 Task: Find connections with filter location Laukaa with filter topic #entrepreneurwith filter profile language English with filter current company Airtel Payments Bank with filter school Indian Institute of Technology, Mandi with filter industry International Affairs with filter service category Management Consulting with filter keywords title Medical Transcriptionist
Action: Mouse moved to (255, 199)
Screenshot: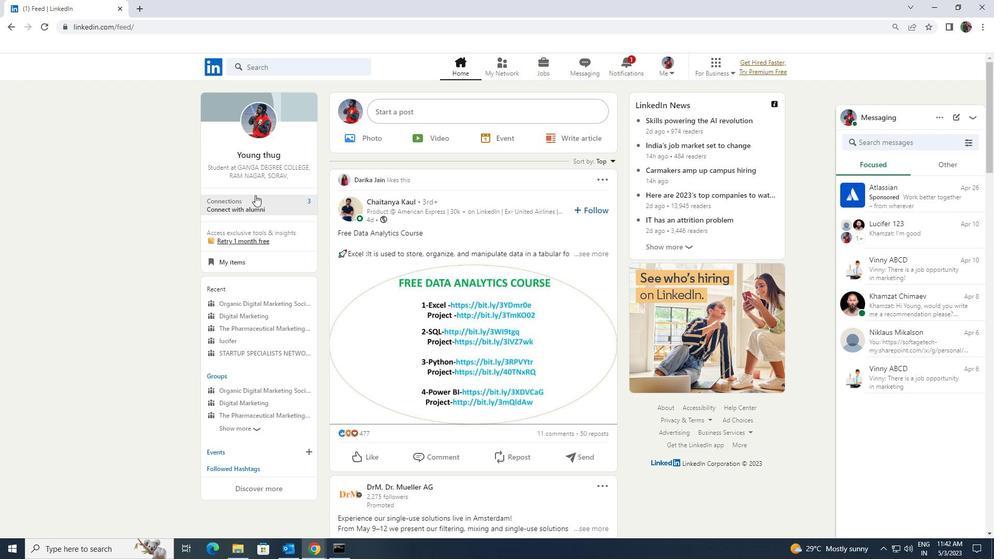 
Action: Mouse pressed left at (255, 199)
Screenshot: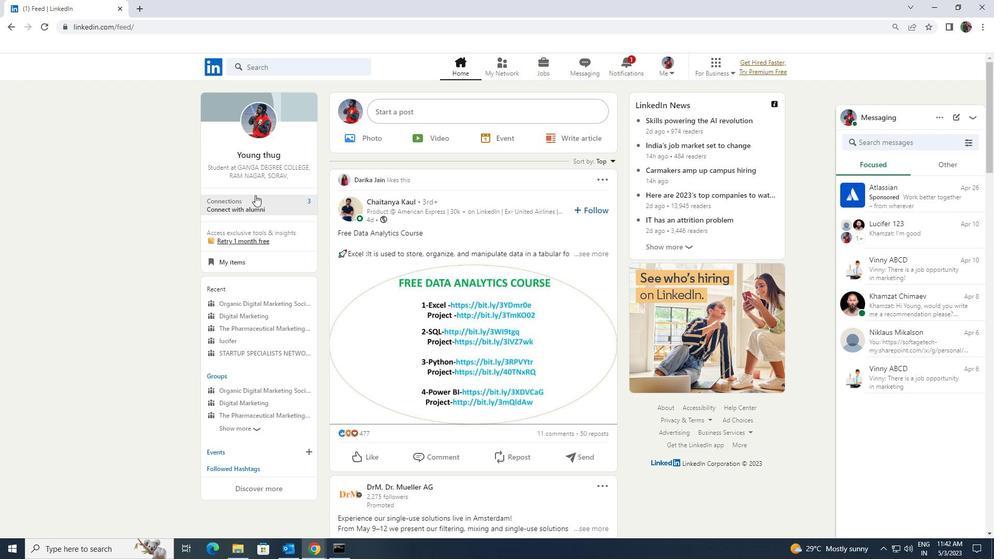 
Action: Mouse moved to (264, 122)
Screenshot: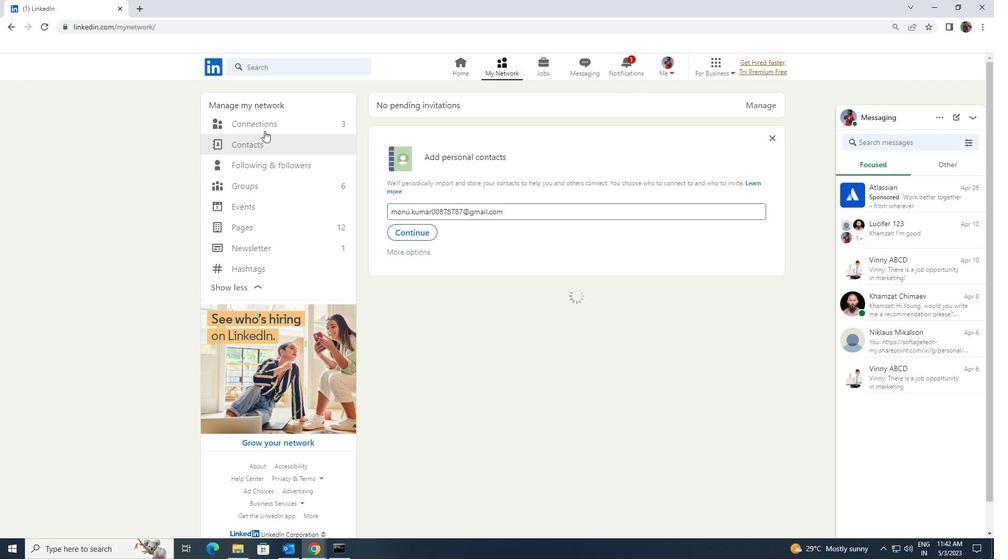
Action: Mouse pressed left at (264, 122)
Screenshot: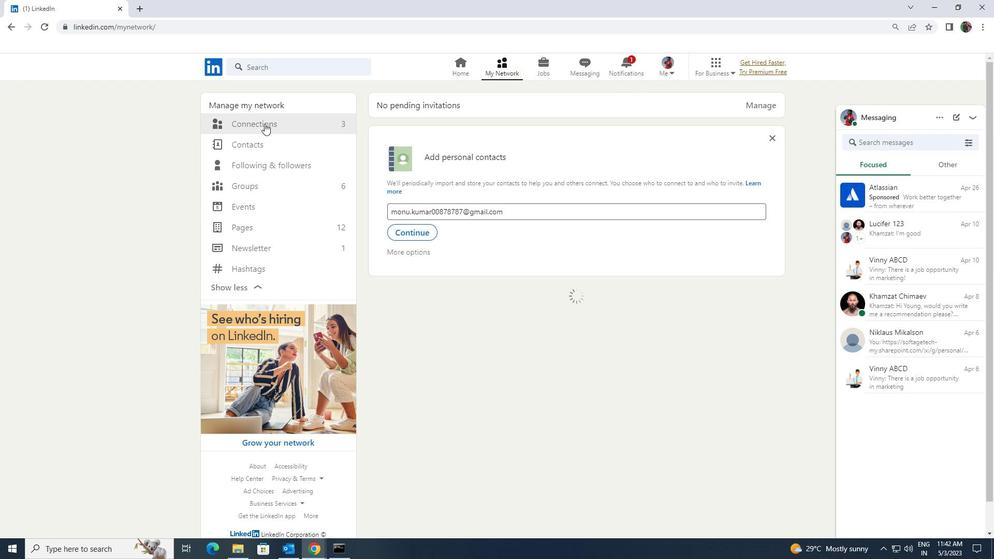 
Action: Mouse moved to (557, 127)
Screenshot: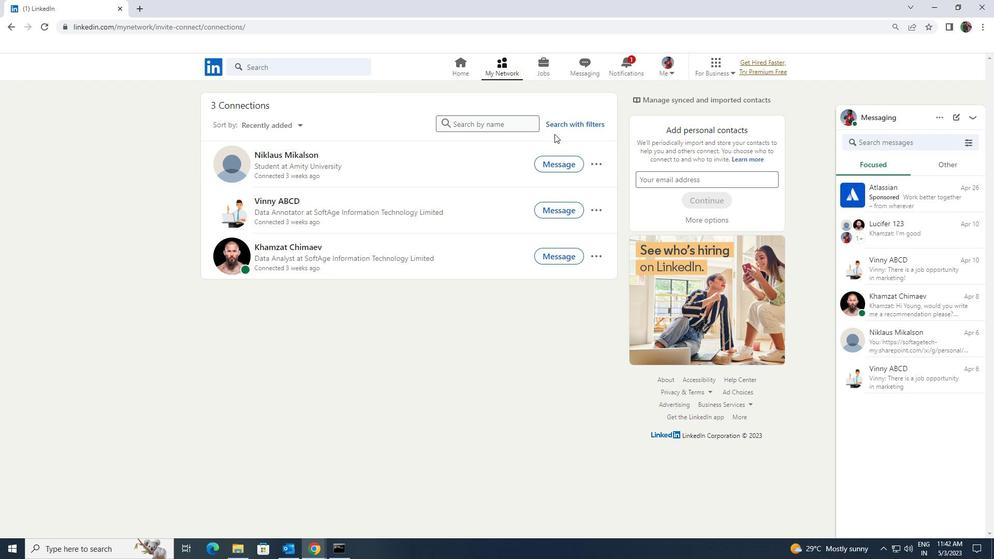 
Action: Mouse pressed left at (557, 127)
Screenshot: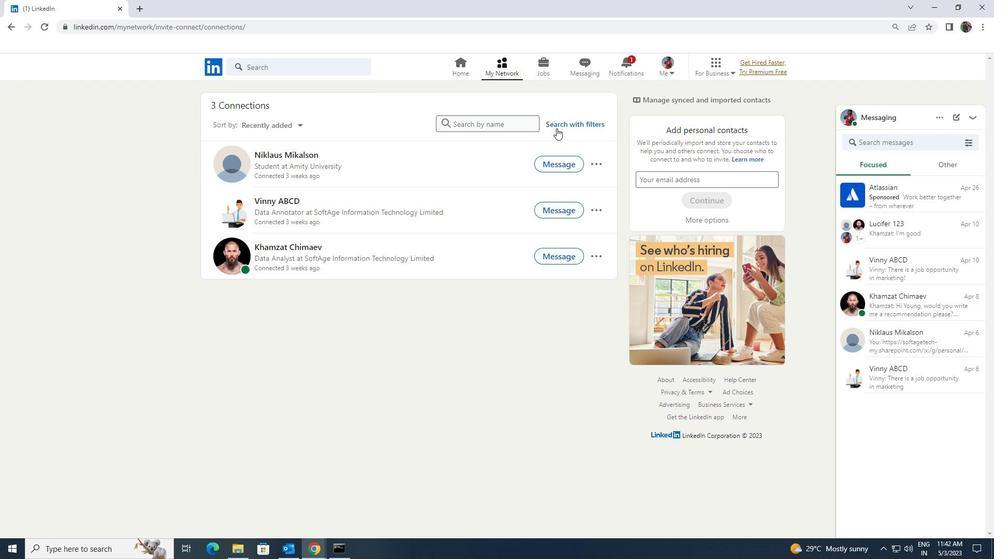 
Action: Mouse moved to (536, 95)
Screenshot: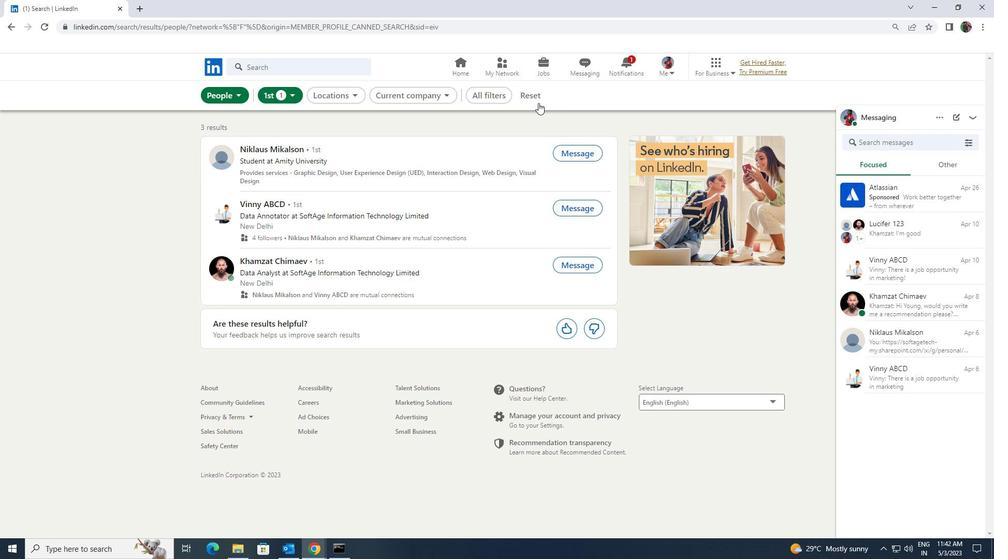 
Action: Mouse pressed left at (536, 95)
Screenshot: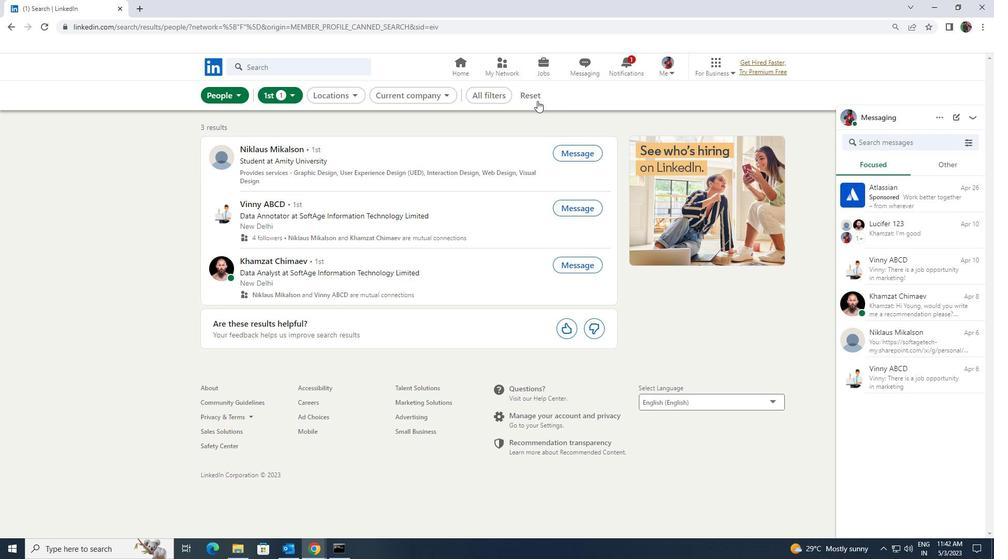 
Action: Mouse moved to (522, 94)
Screenshot: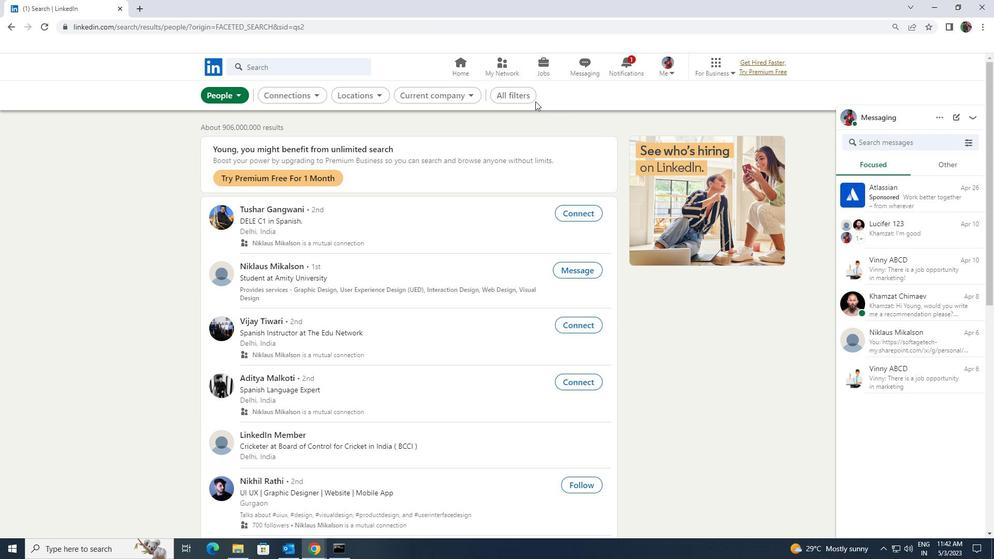 
Action: Mouse pressed left at (522, 94)
Screenshot: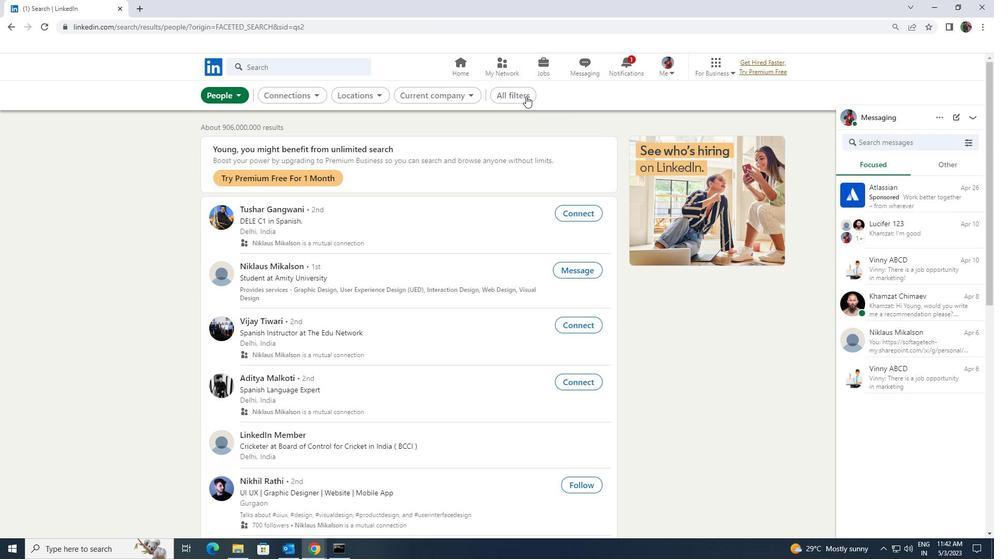 
Action: Mouse moved to (850, 406)
Screenshot: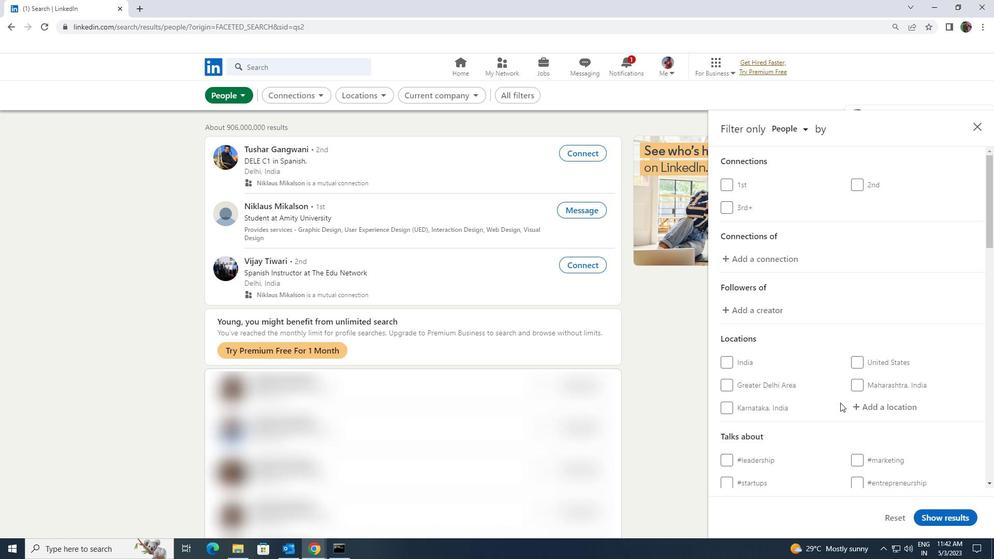 
Action: Mouse pressed left at (850, 406)
Screenshot: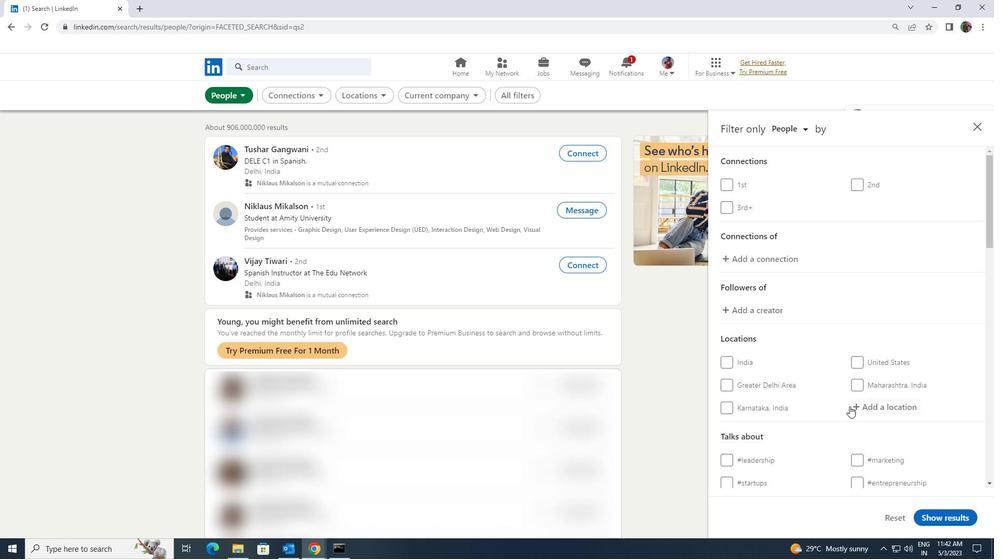 
Action: Key pressed <Key.shift>LAUKKA
Screenshot: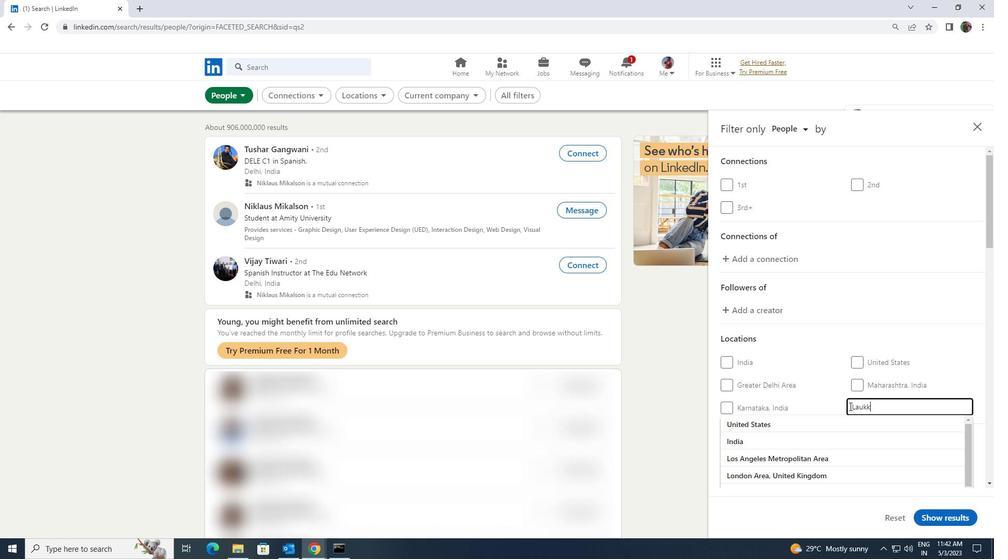 
Action: Mouse moved to (849, 435)
Screenshot: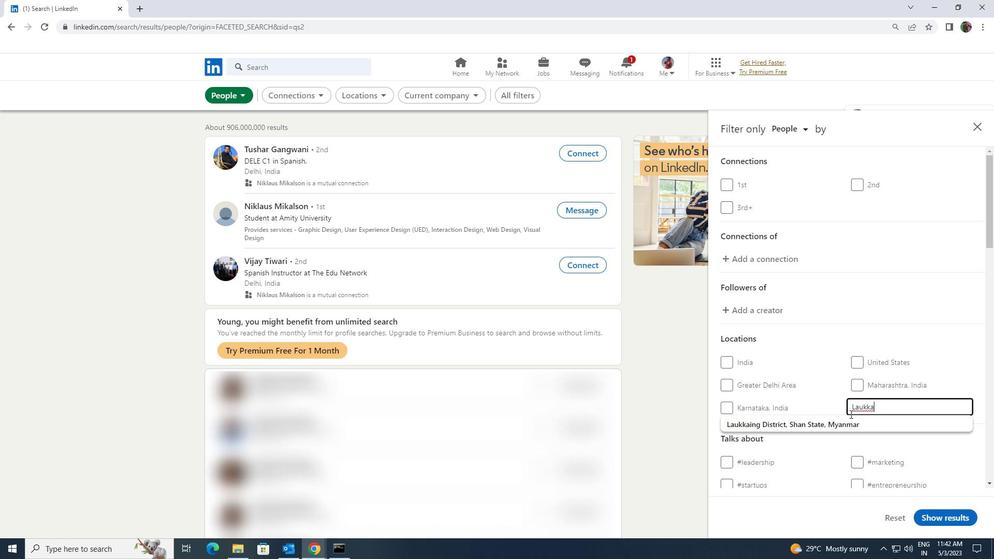 
Action: Mouse pressed left at (849, 435)
Screenshot: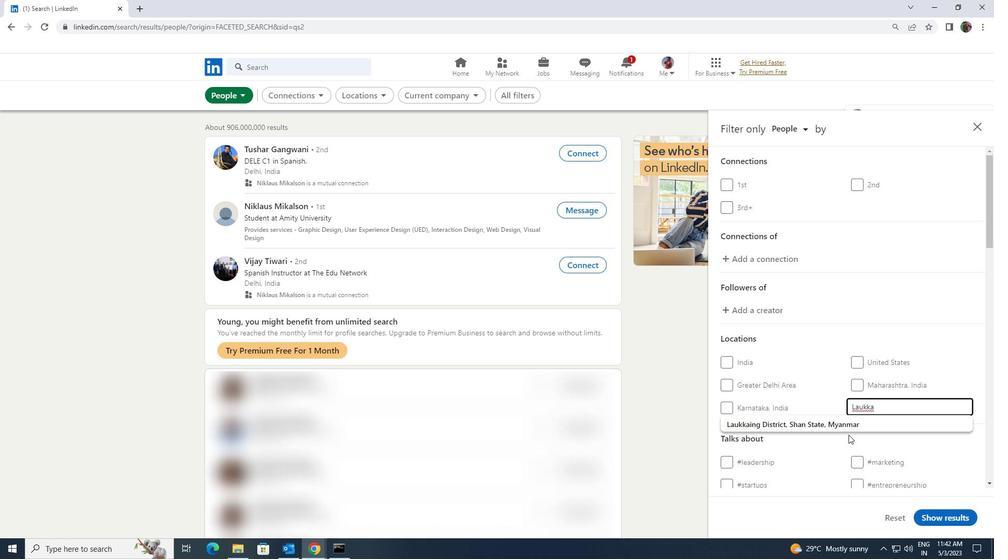 
Action: Mouse scrolled (849, 434) with delta (0, 0)
Screenshot: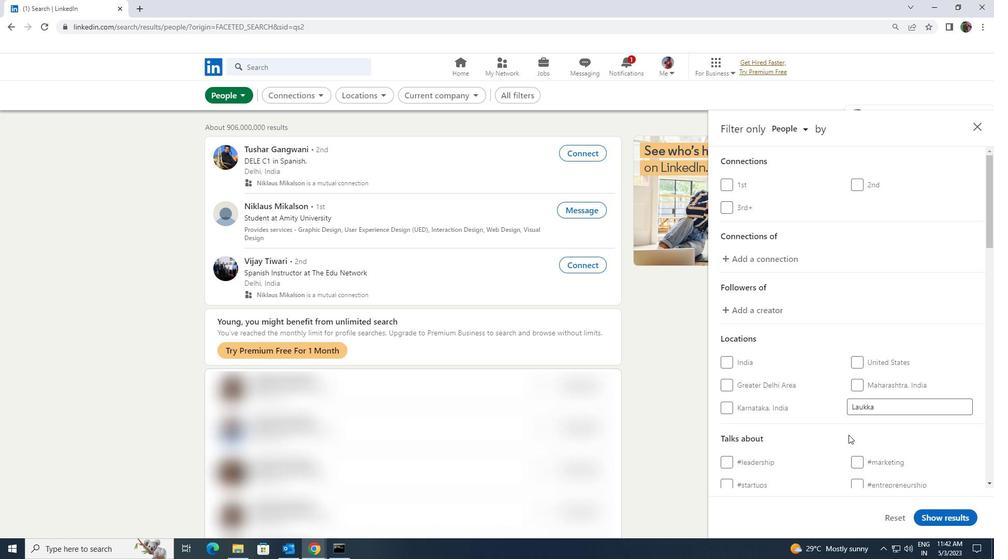 
Action: Mouse scrolled (849, 434) with delta (0, 0)
Screenshot: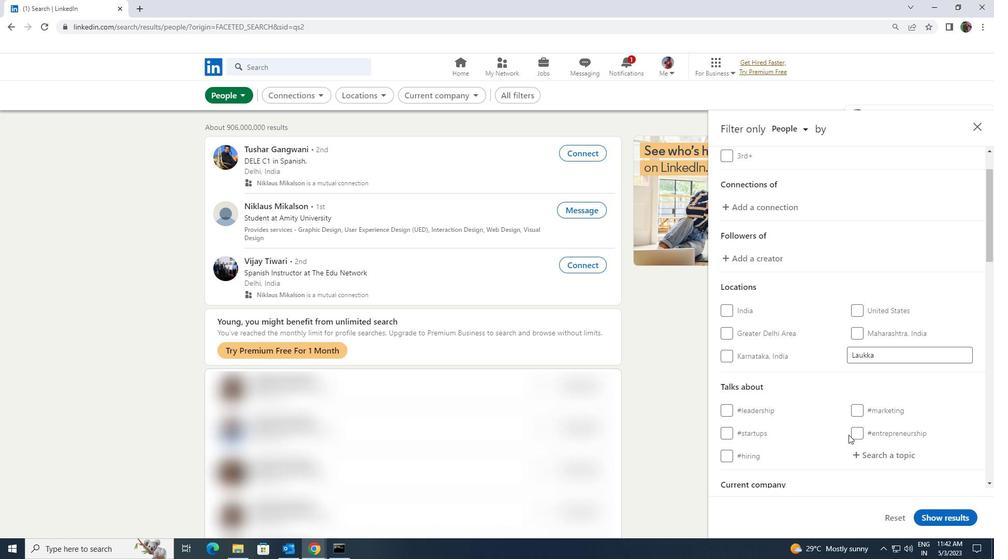 
Action: Mouse scrolled (849, 434) with delta (0, 0)
Screenshot: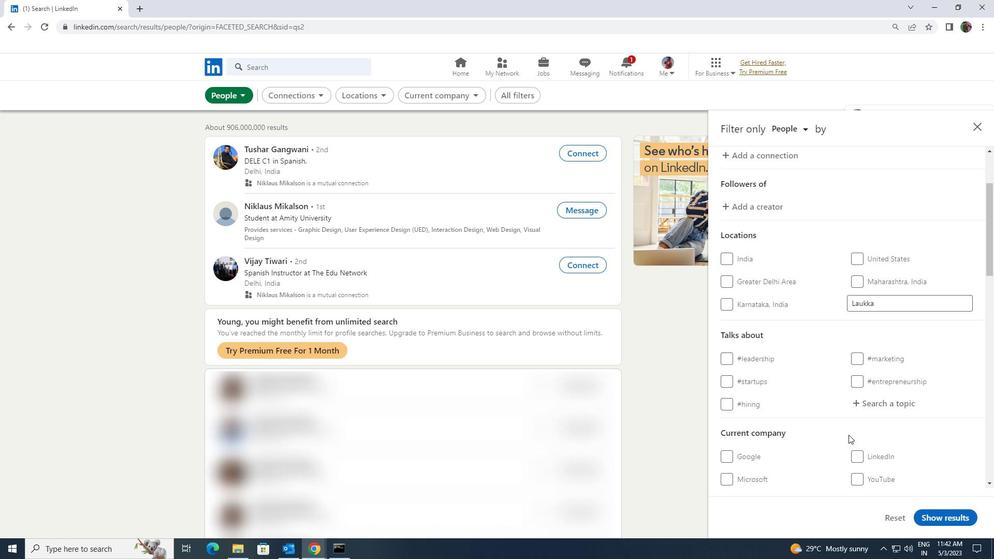 
Action: Mouse moved to (872, 356)
Screenshot: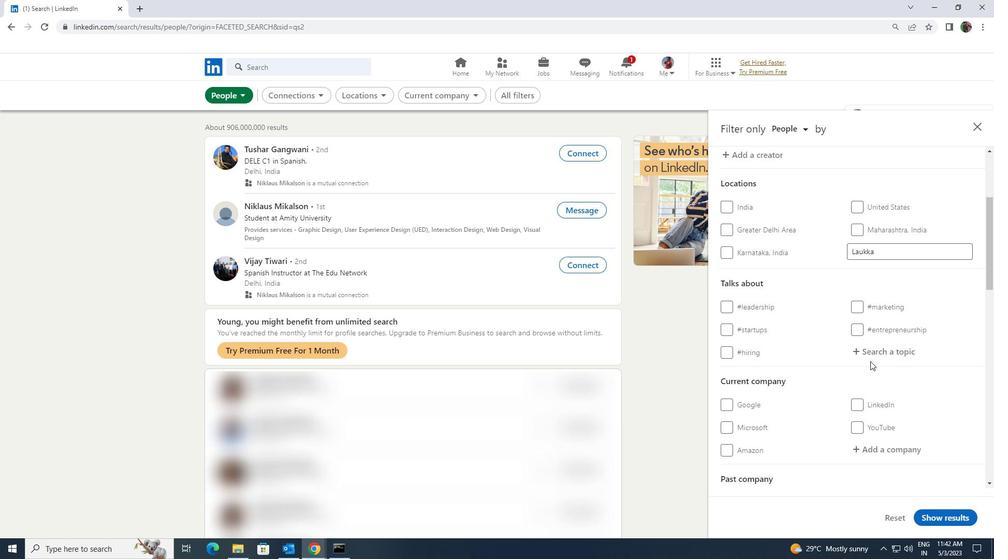 
Action: Mouse pressed left at (872, 356)
Screenshot: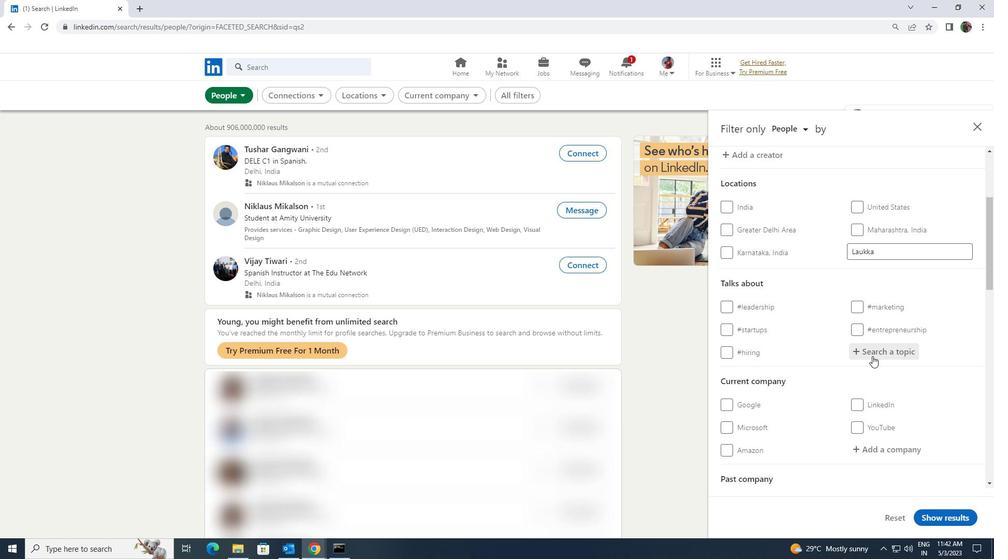 
Action: Key pressed <Key.shift><Key.shift><Key.shift><Key.shift><Key.shift><Key.shift>ENTER<Key.backspace>P
Screenshot: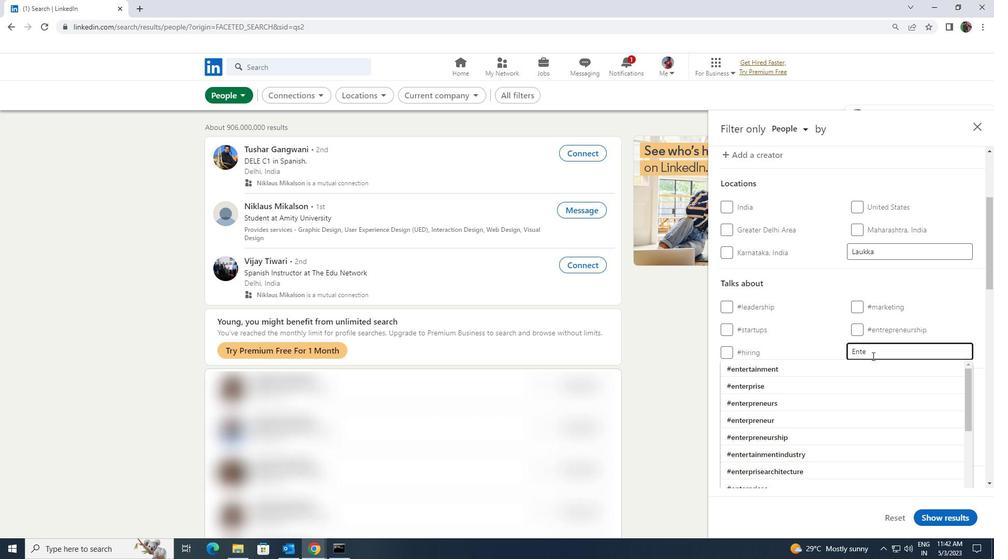
Action: Mouse moved to (869, 364)
Screenshot: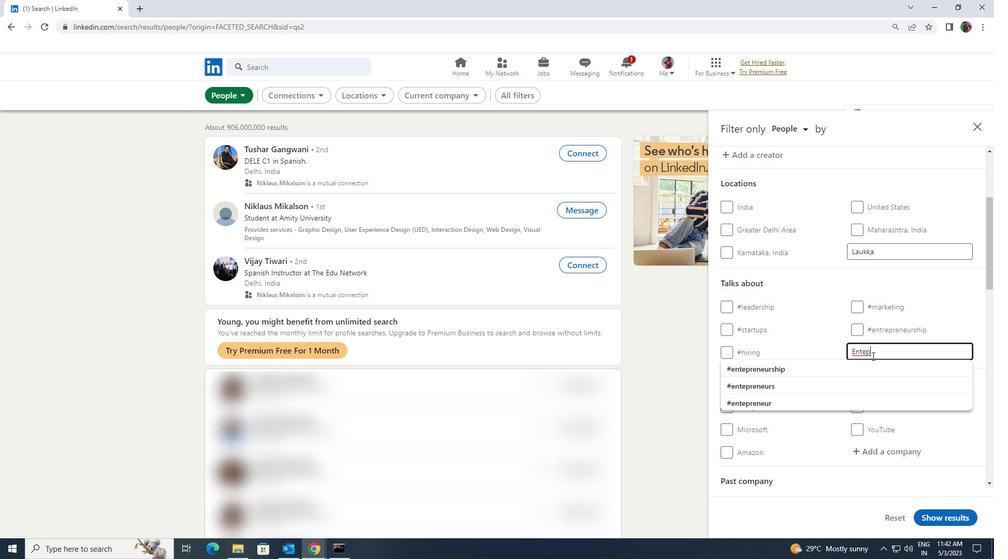 
Action: Mouse pressed left at (869, 364)
Screenshot: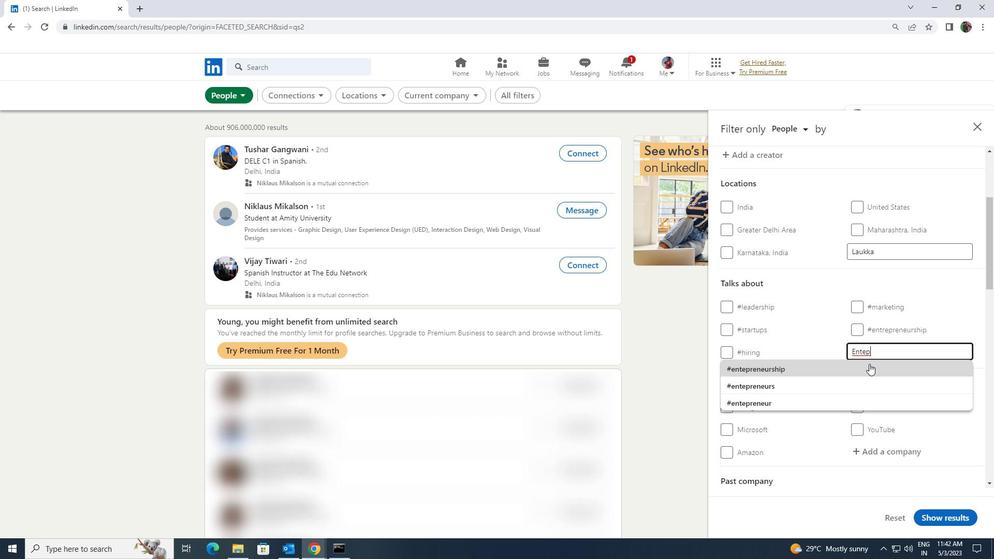 
Action: Mouse scrolled (869, 363) with delta (0, 0)
Screenshot: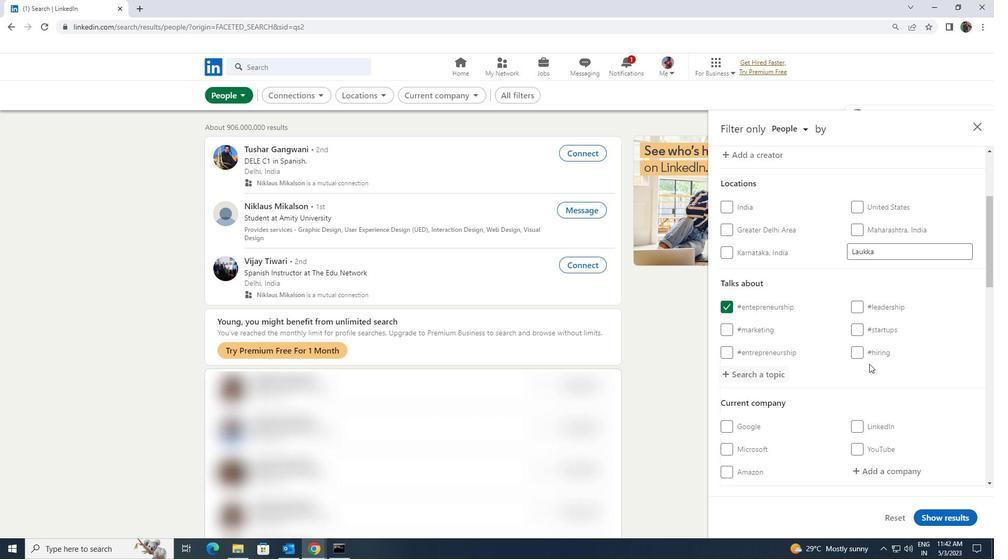 
Action: Mouse scrolled (869, 363) with delta (0, 0)
Screenshot: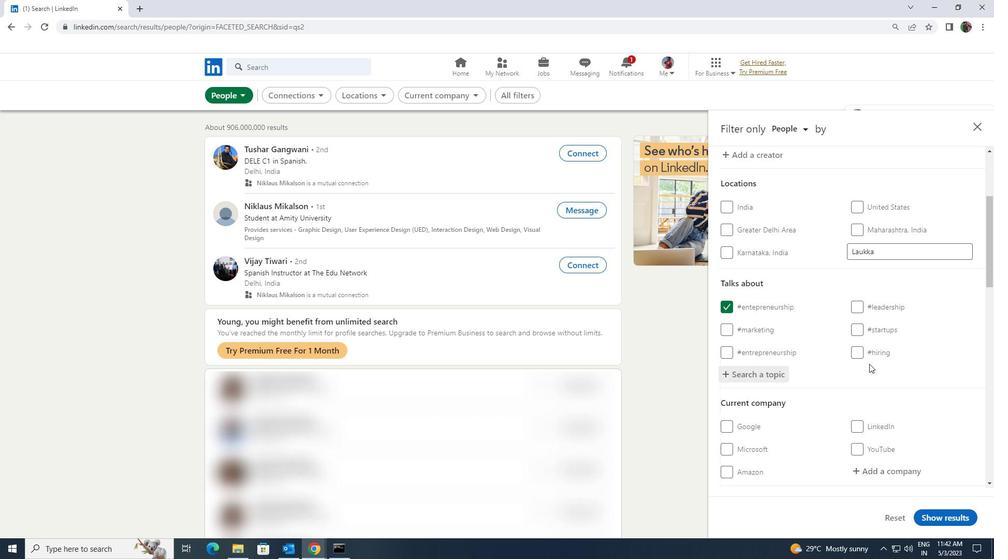 
Action: Mouse scrolled (869, 363) with delta (0, 0)
Screenshot: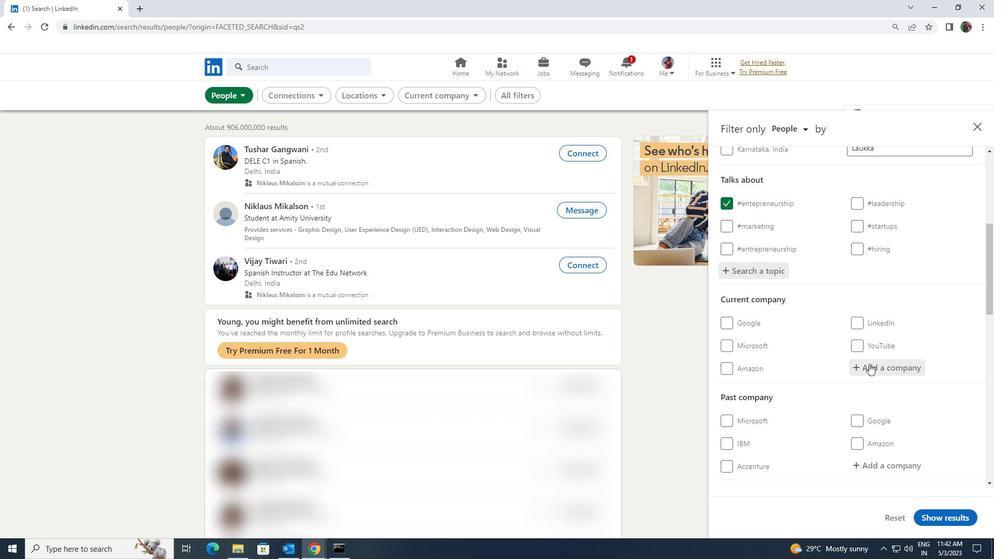 
Action: Mouse scrolled (869, 363) with delta (0, 0)
Screenshot: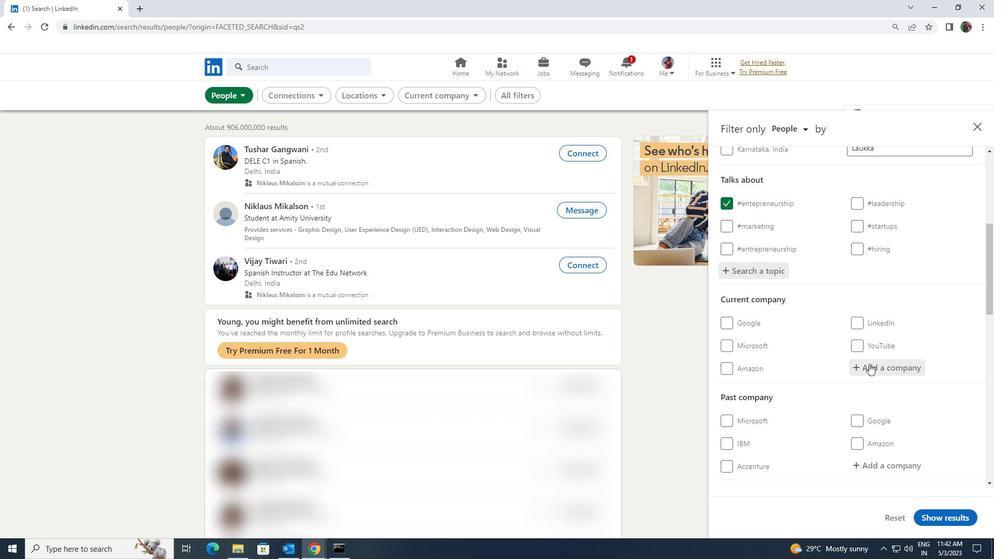 
Action: Mouse scrolled (869, 363) with delta (0, 0)
Screenshot: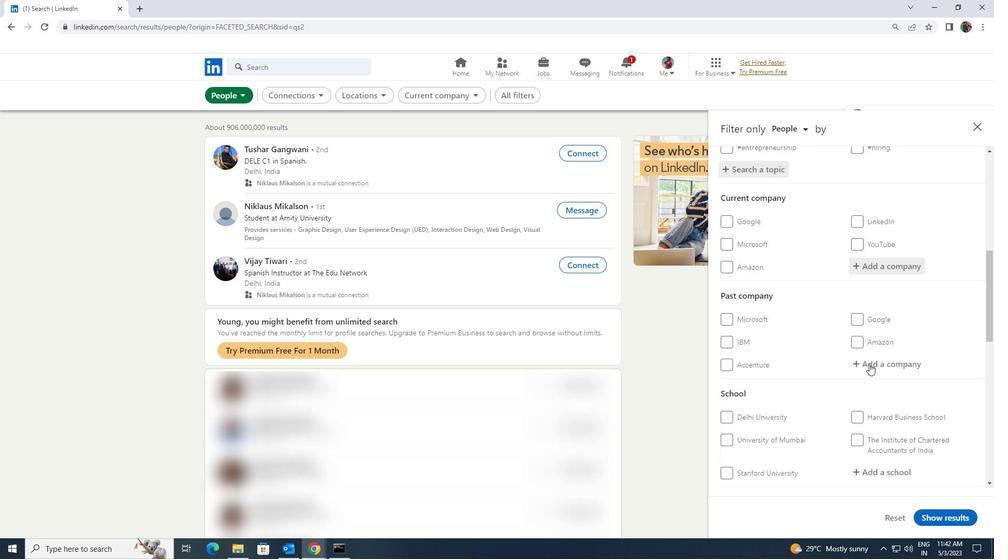 
Action: Mouse moved to (869, 365)
Screenshot: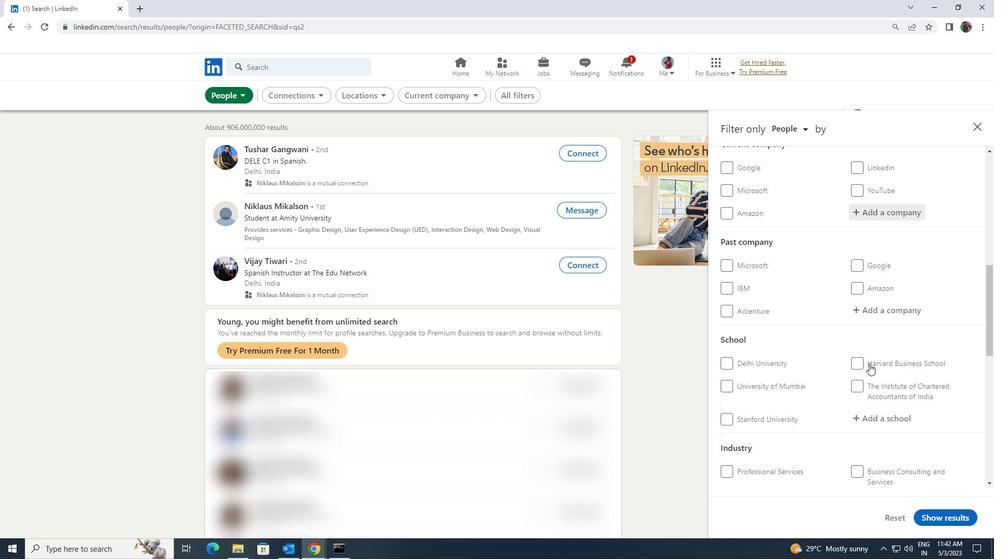 
Action: Mouse scrolled (869, 364) with delta (0, 0)
Screenshot: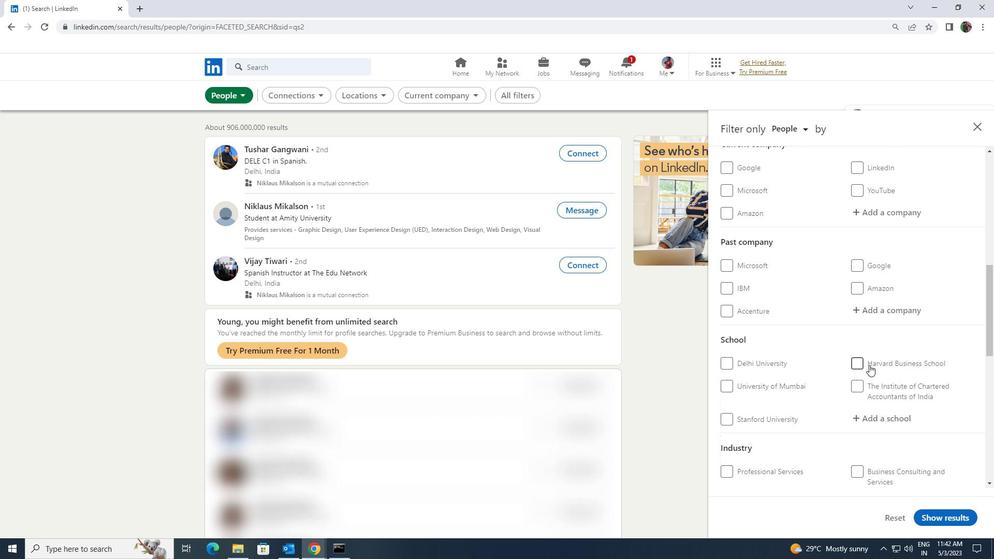 
Action: Mouse moved to (869, 365)
Screenshot: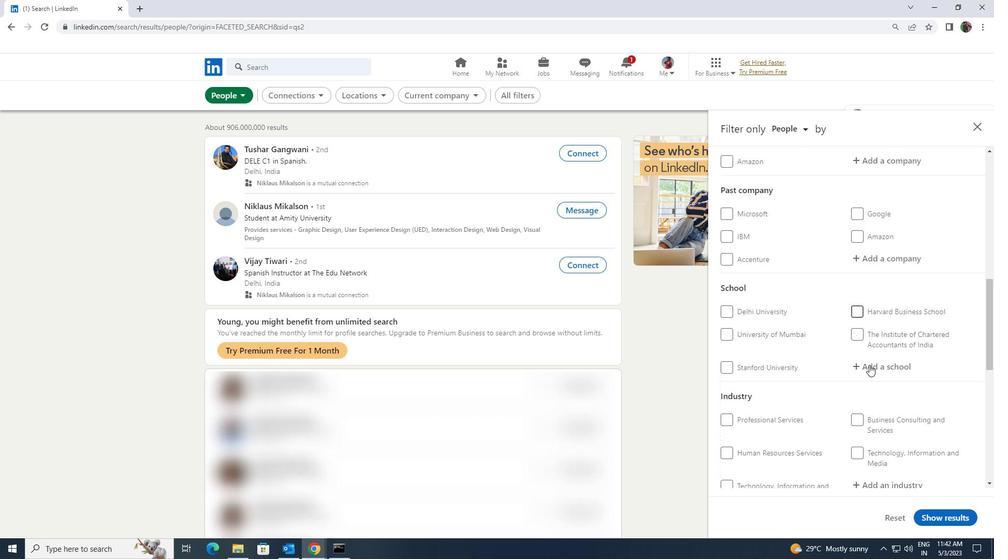 
Action: Mouse scrolled (869, 365) with delta (0, 0)
Screenshot: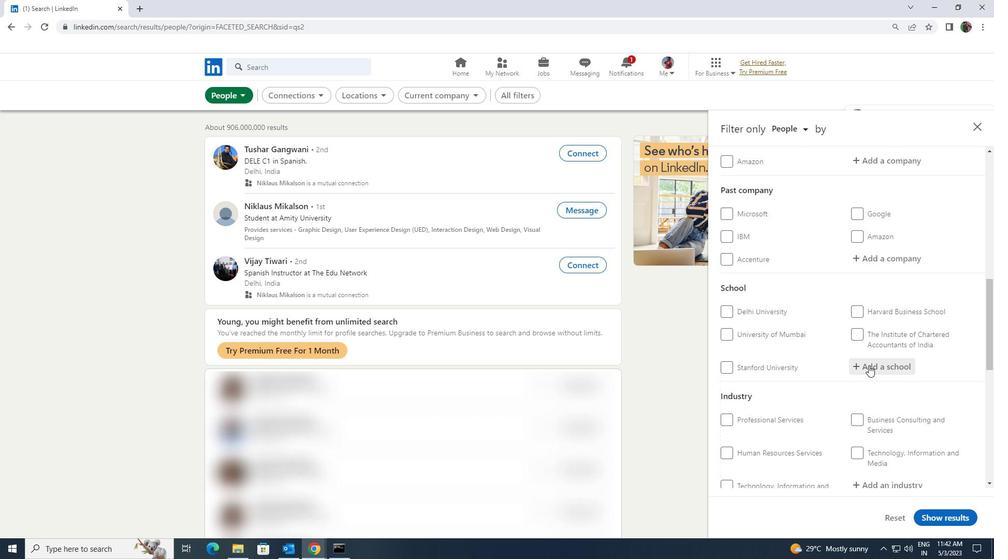 
Action: Mouse moved to (868, 366)
Screenshot: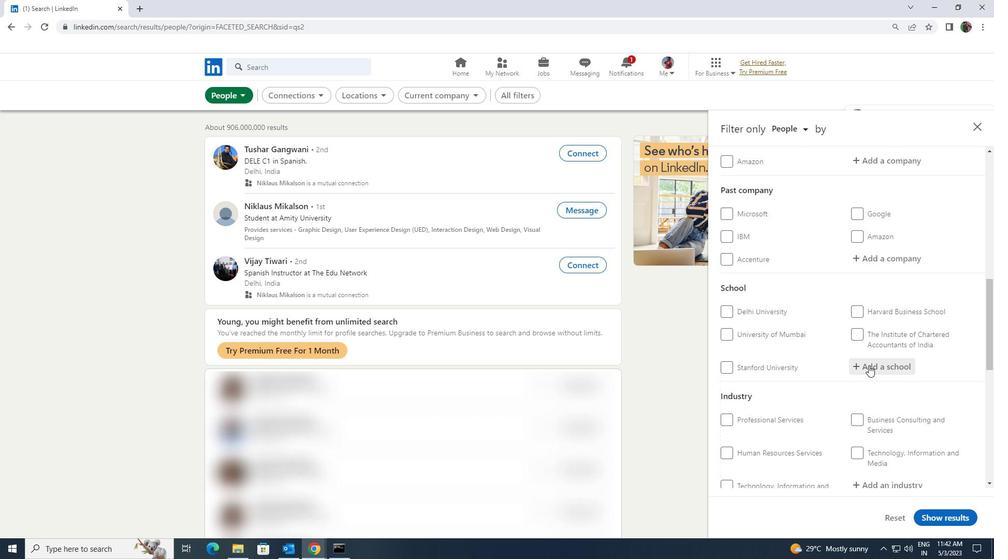 
Action: Mouse scrolled (868, 365) with delta (0, 0)
Screenshot: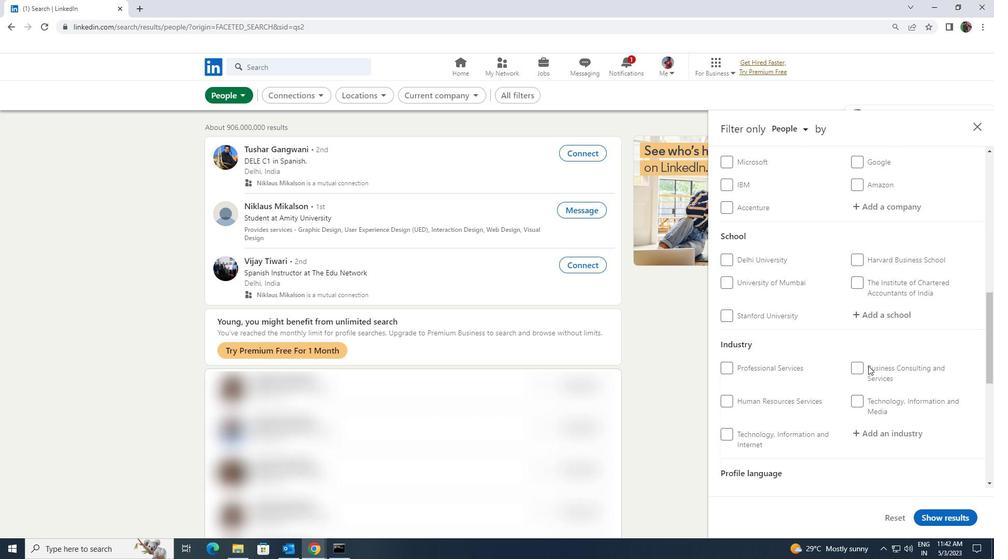 
Action: Mouse moved to (867, 366)
Screenshot: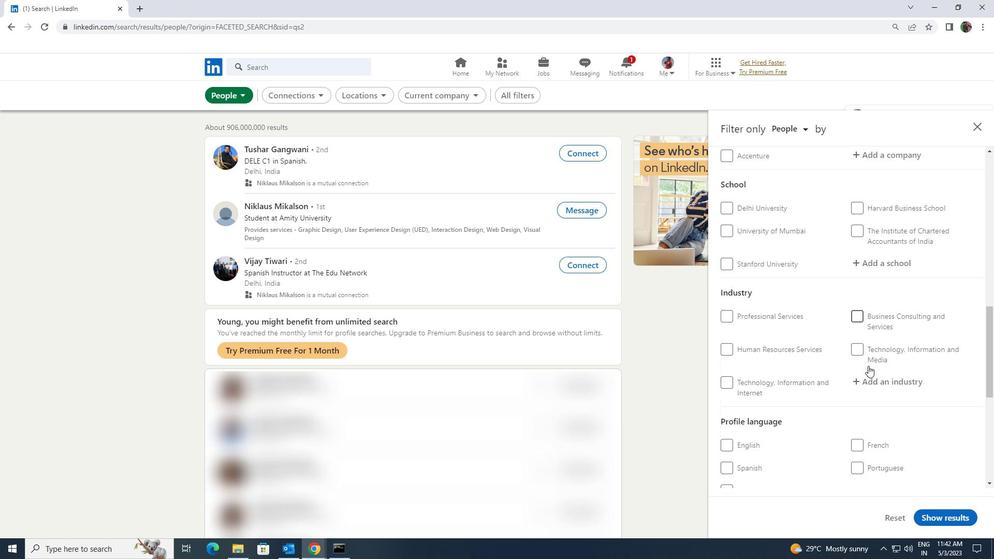
Action: Mouse scrolled (867, 365) with delta (0, 0)
Screenshot: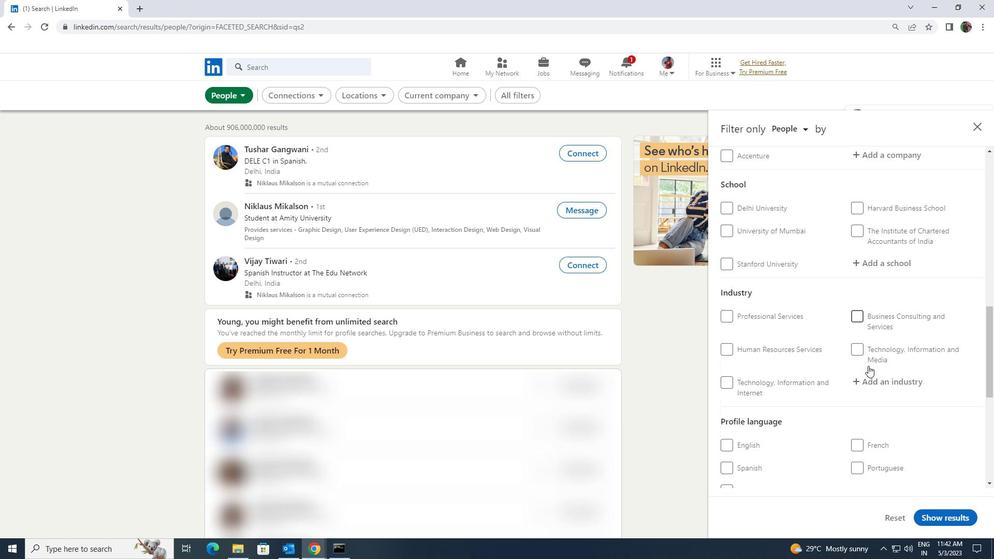 
Action: Mouse moved to (728, 388)
Screenshot: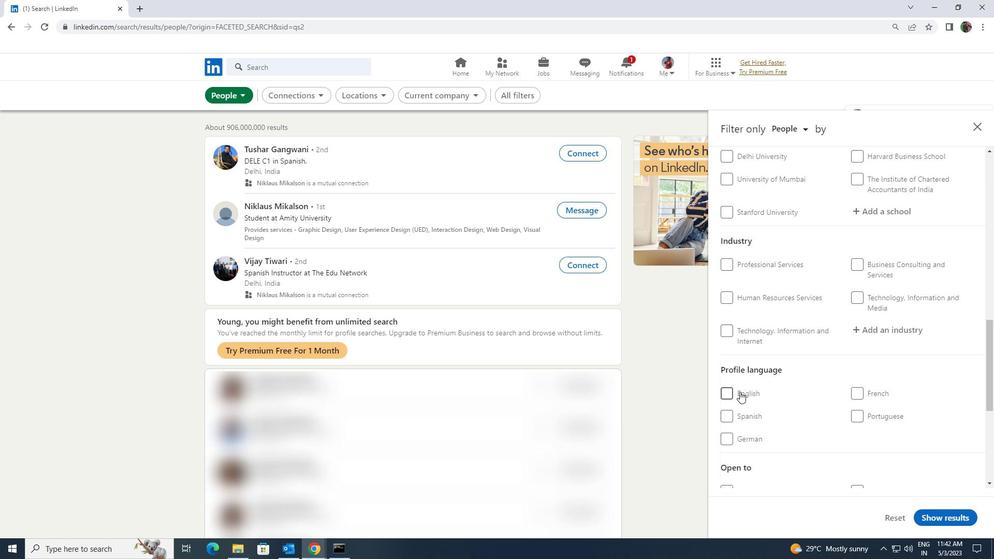 
Action: Mouse pressed left at (728, 388)
Screenshot: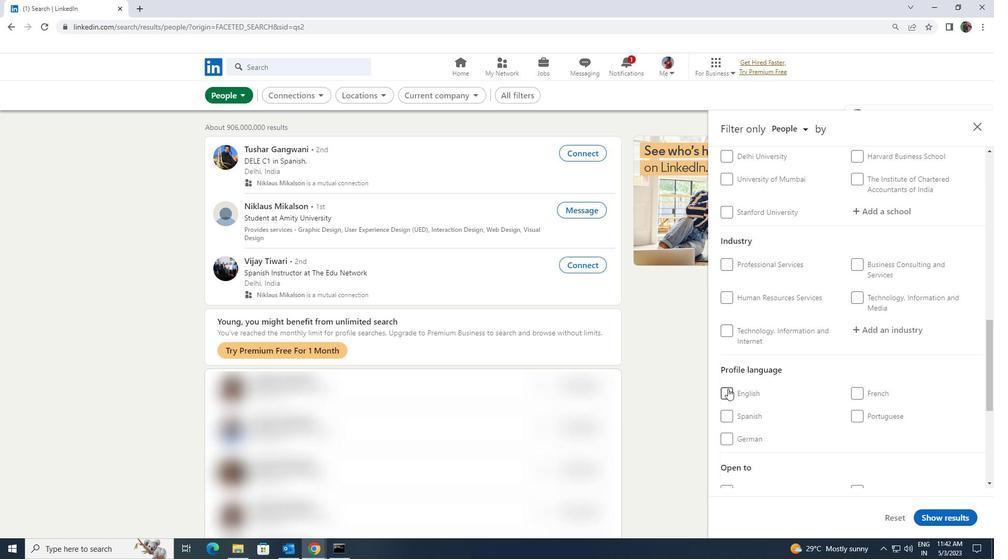
Action: Mouse moved to (842, 395)
Screenshot: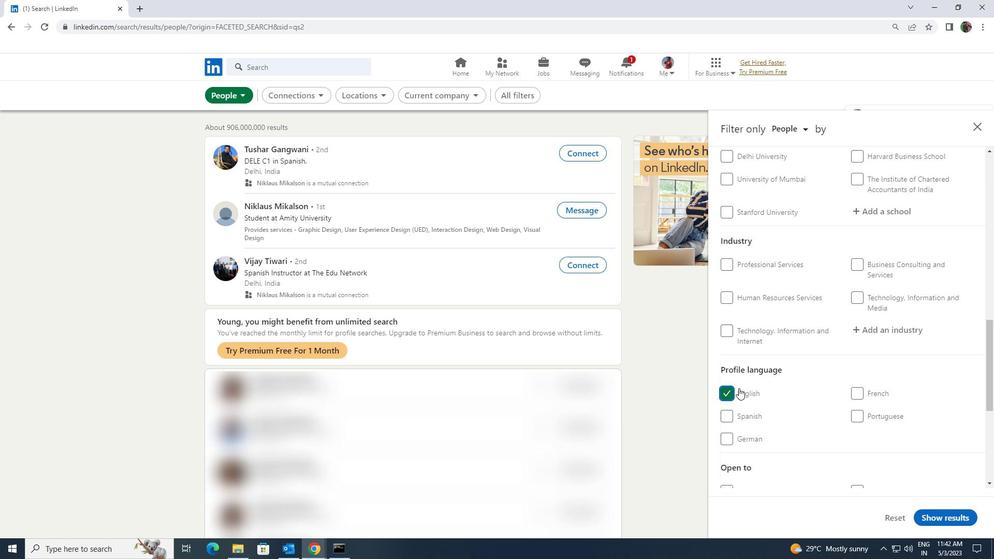
Action: Mouse scrolled (842, 395) with delta (0, 0)
Screenshot: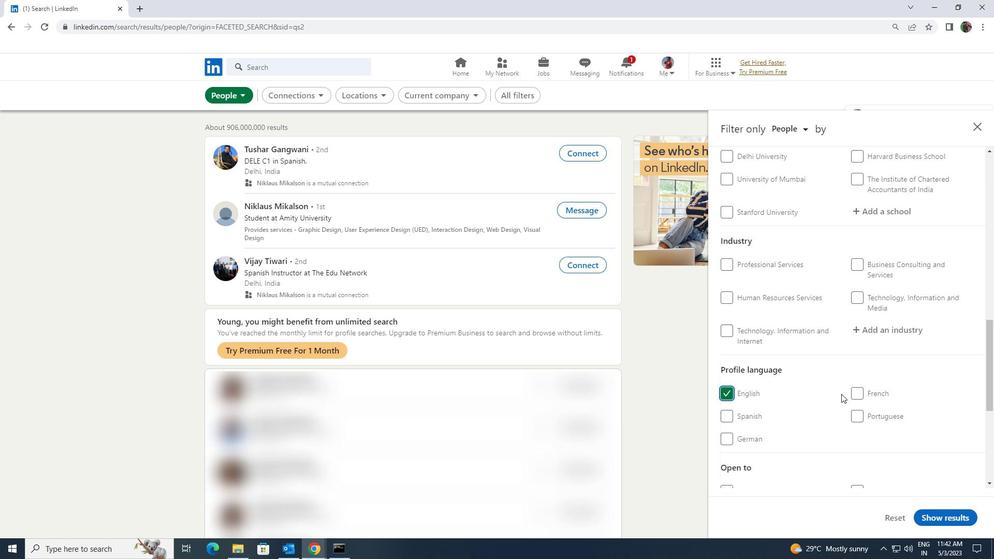 
Action: Mouse scrolled (842, 395) with delta (0, 0)
Screenshot: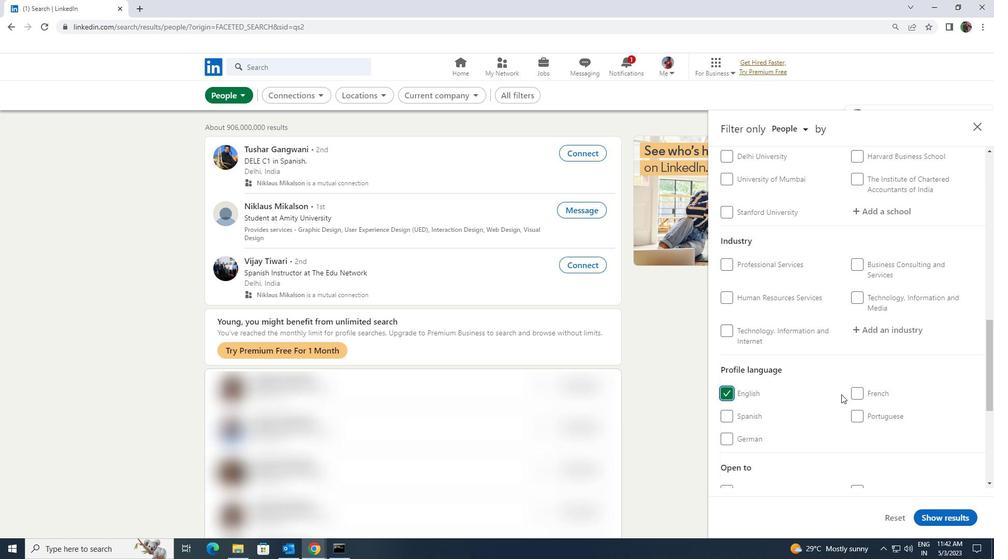 
Action: Mouse scrolled (842, 395) with delta (0, 0)
Screenshot: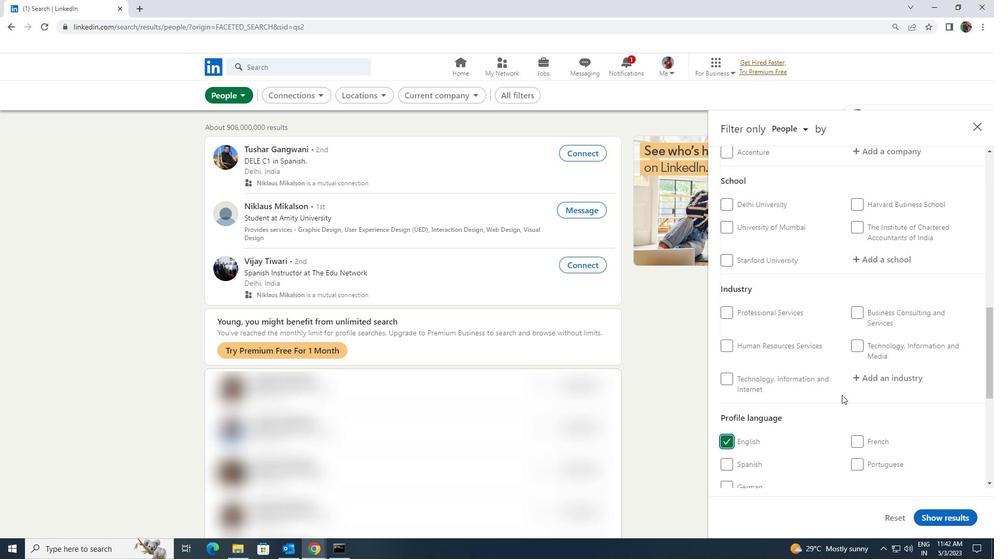 
Action: Mouse scrolled (842, 395) with delta (0, 0)
Screenshot: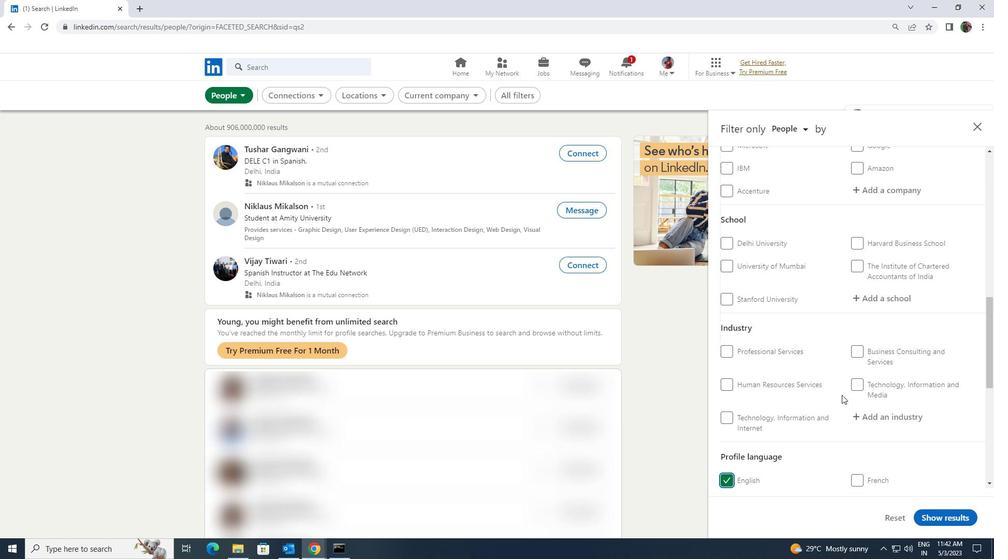 
Action: Mouse scrolled (842, 395) with delta (0, 0)
Screenshot: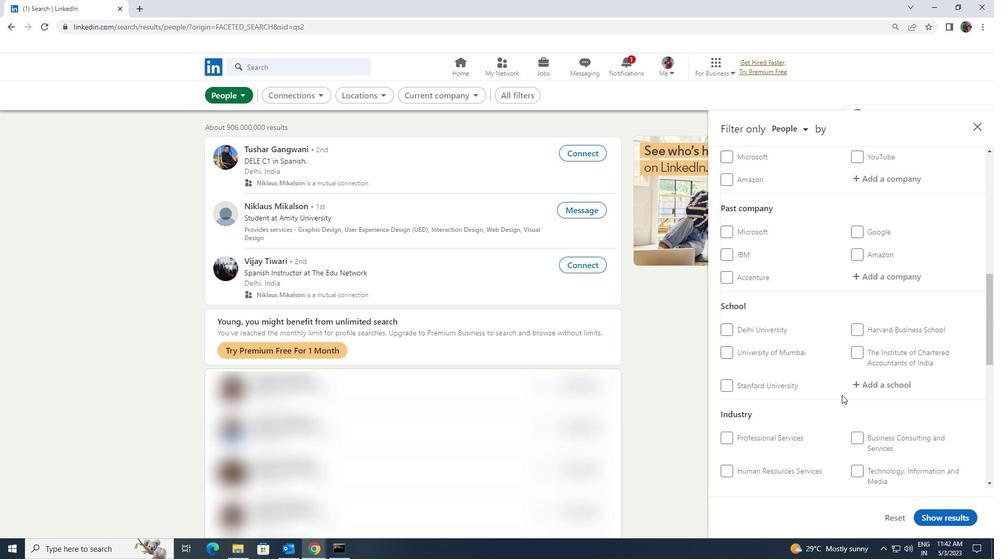 
Action: Mouse scrolled (842, 395) with delta (0, 0)
Screenshot: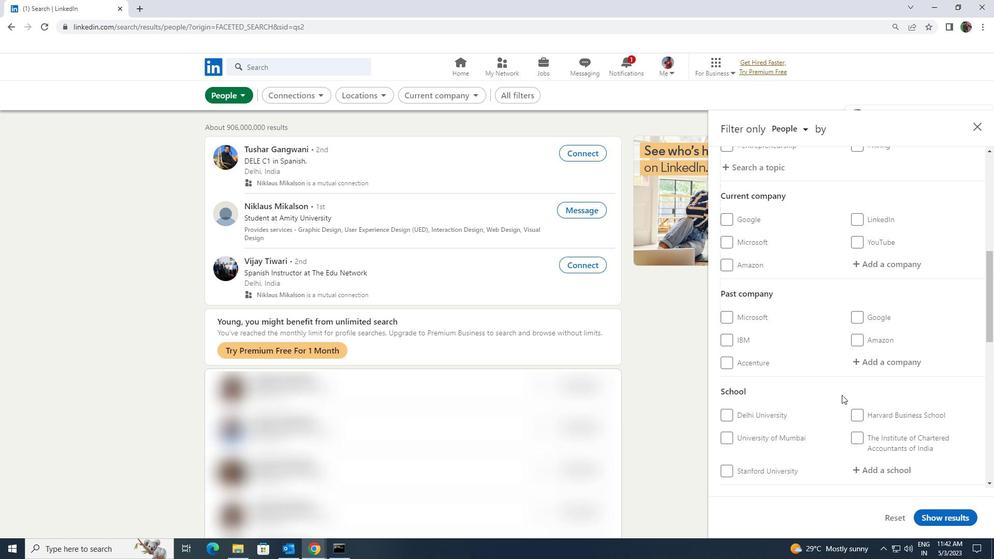 
Action: Mouse scrolled (842, 395) with delta (0, 0)
Screenshot: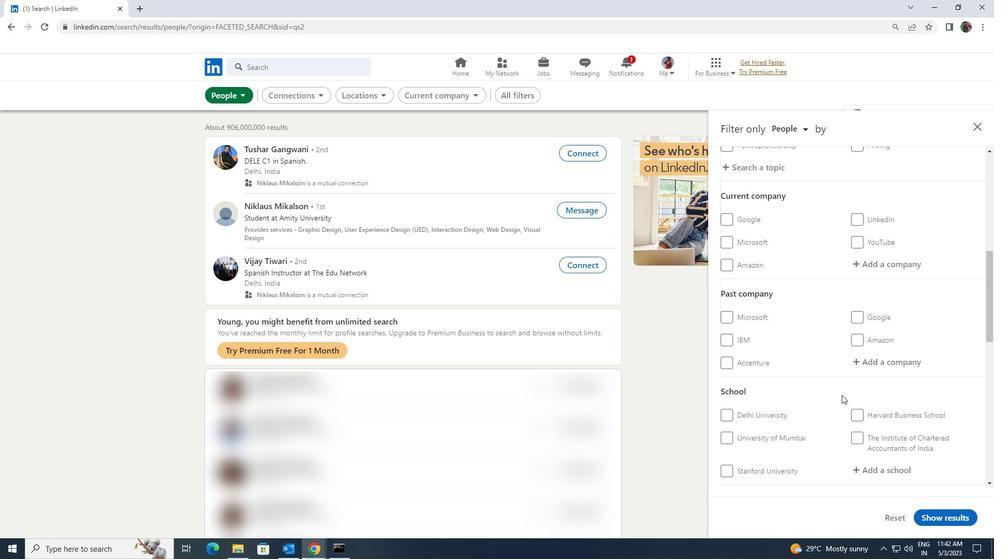 
Action: Mouse moved to (861, 368)
Screenshot: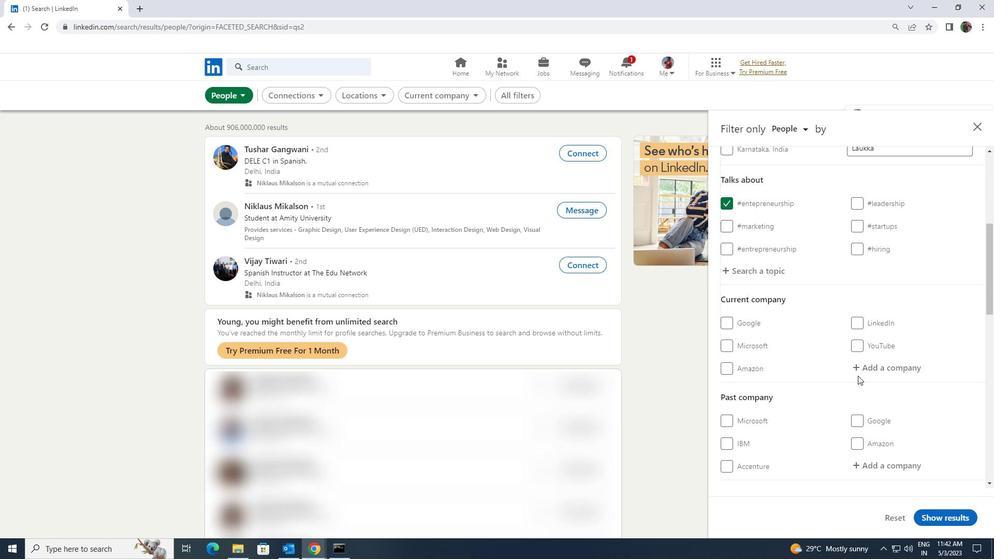 
Action: Mouse pressed left at (861, 368)
Screenshot: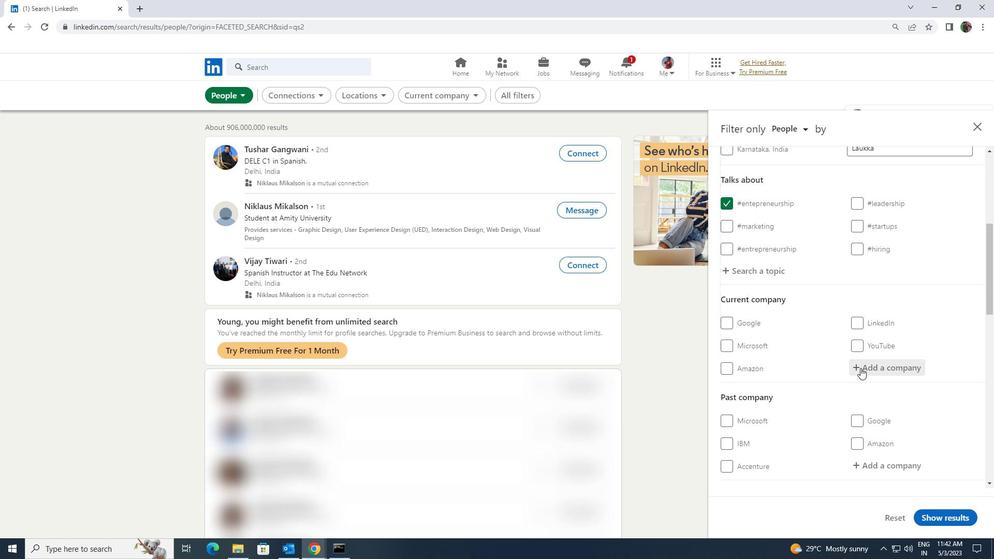 
Action: Key pressed <Key.shift><Key.shift><Key.shift><Key.shift><Key.shift>AIRTEL<Key.space><Key.shift>PAYMENTS
Screenshot: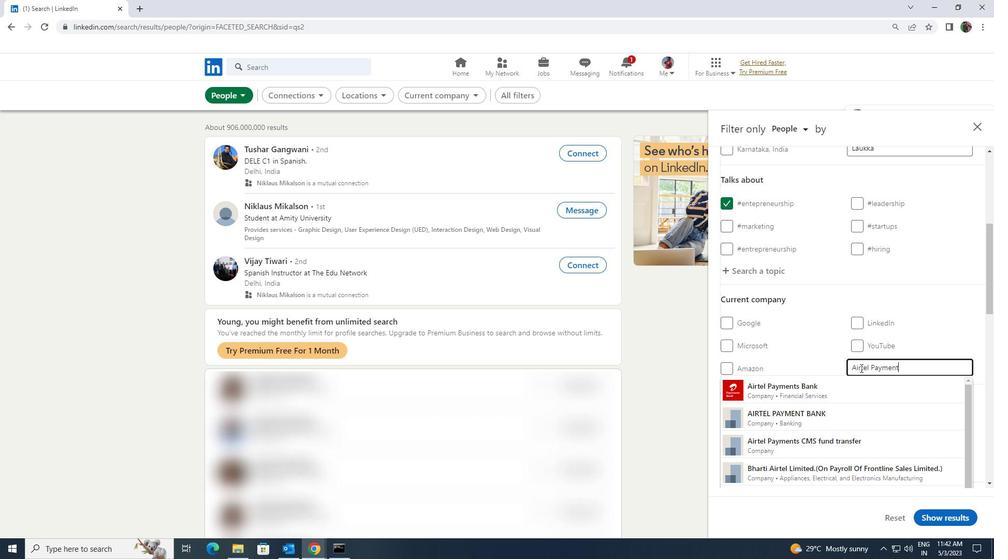 
Action: Mouse moved to (856, 378)
Screenshot: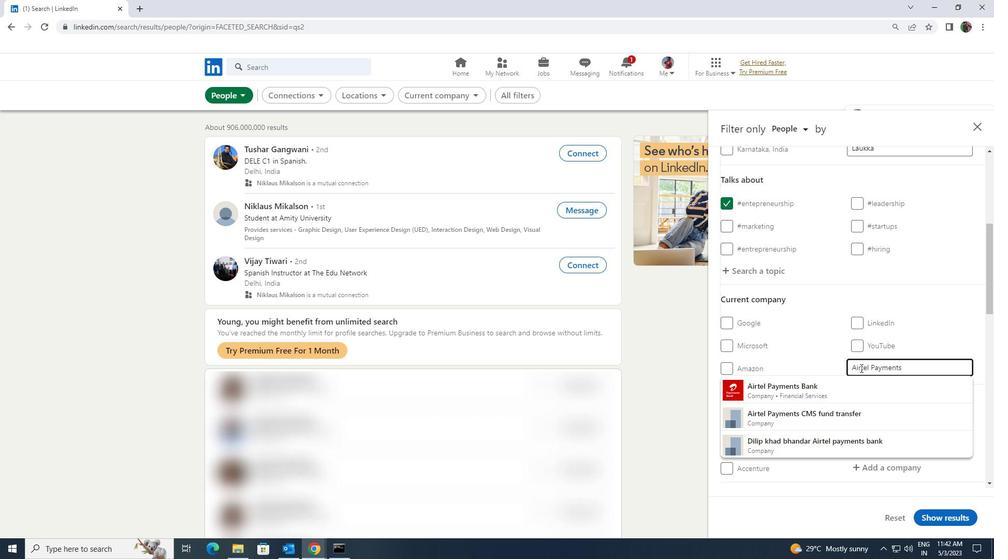 
Action: Mouse pressed left at (856, 378)
Screenshot: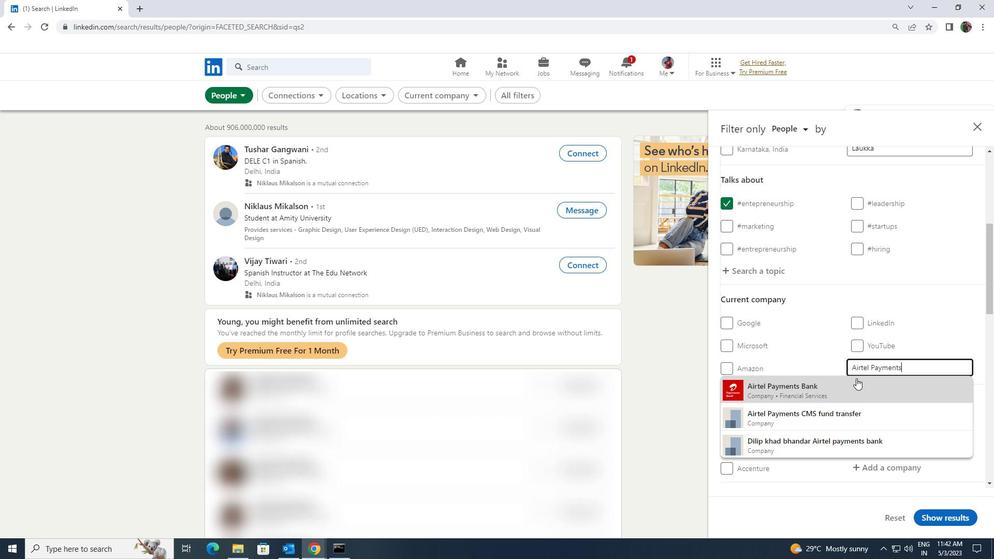 
Action: Mouse scrolled (856, 378) with delta (0, 0)
Screenshot: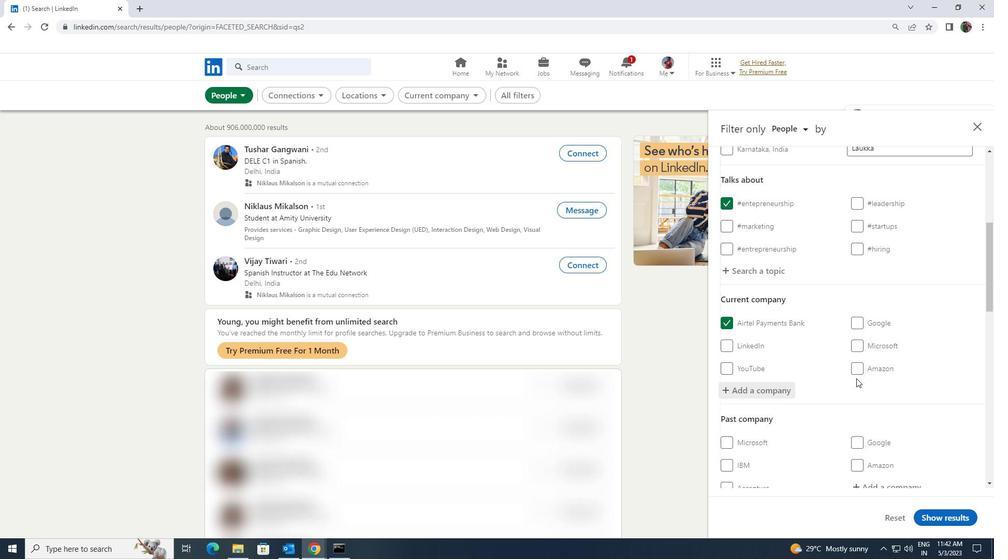 
Action: Mouse scrolled (856, 378) with delta (0, 0)
Screenshot: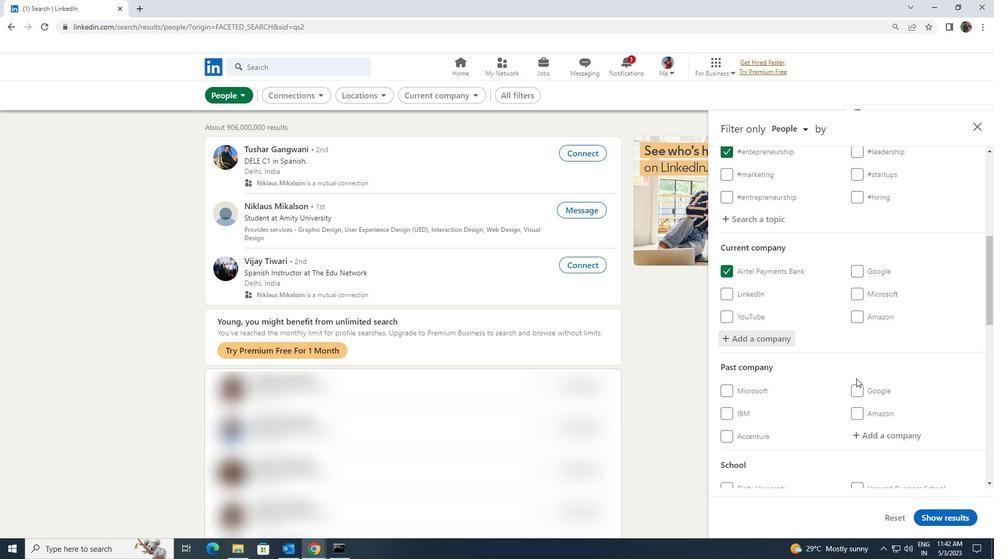 
Action: Mouse scrolled (856, 378) with delta (0, 0)
Screenshot: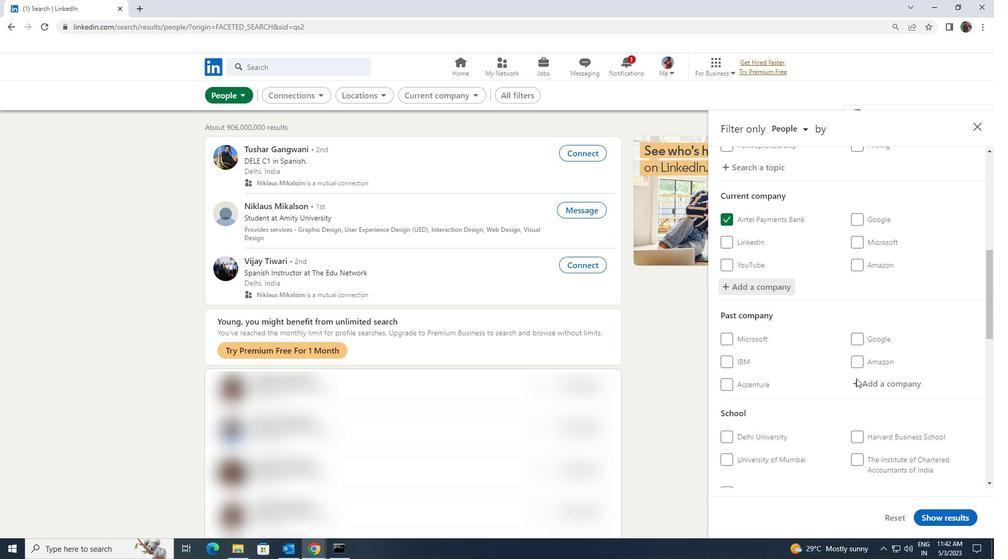
Action: Mouse scrolled (856, 378) with delta (0, 0)
Screenshot: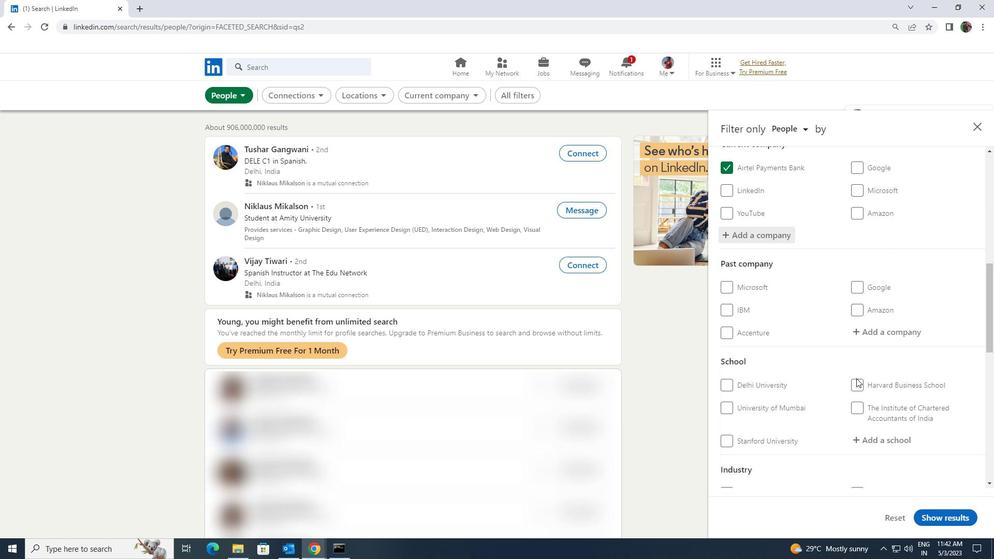 
Action: Mouse moved to (854, 384)
Screenshot: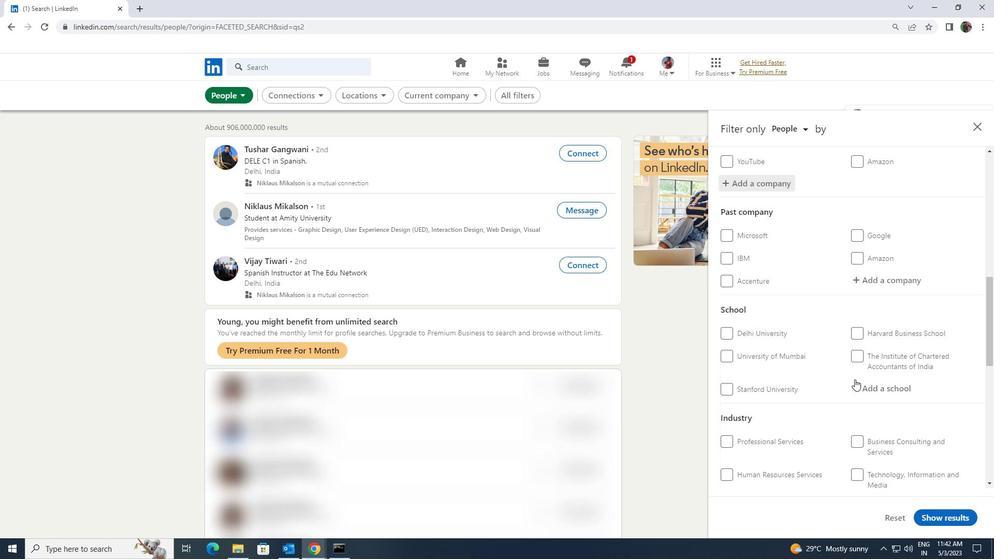 
Action: Mouse pressed left at (854, 384)
Screenshot: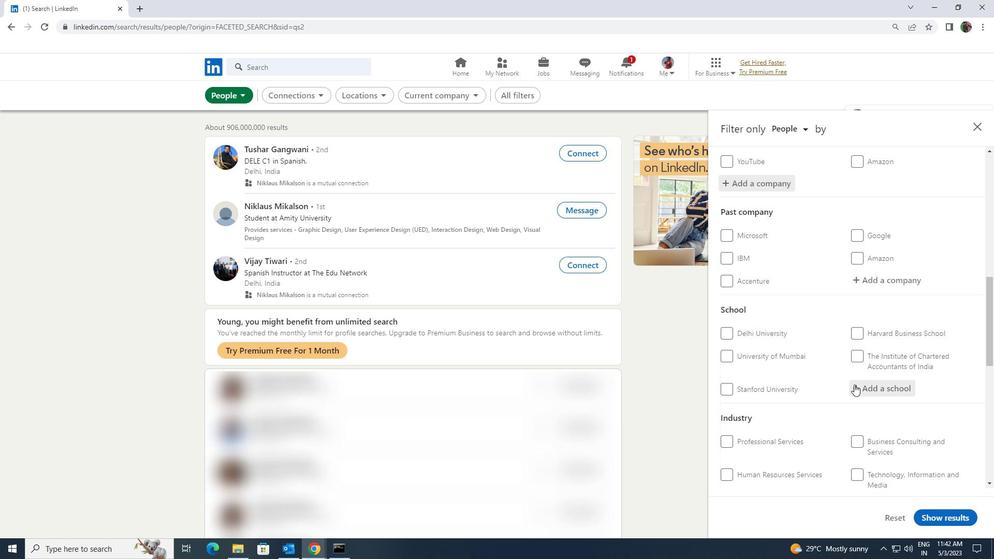 
Action: Key pressed <Key.shift><Key.shift>INDIAN<Key.space><Key.shift>INSTITUTE<Key.space><Key.space><Key.shift>OF<Key.space><Key.shift>TECHNOLOGY<Key.space><Key.shift>MAN
Screenshot: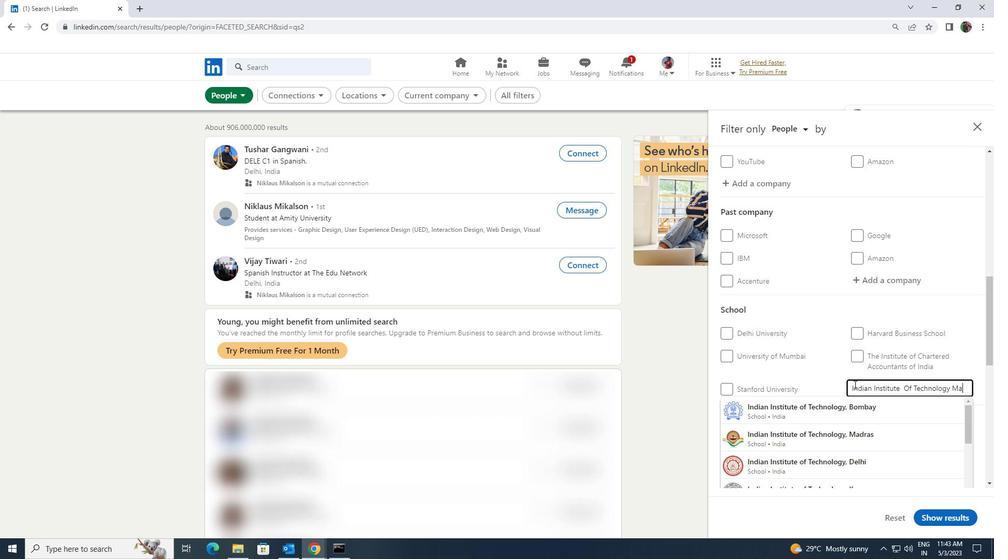 
Action: Mouse moved to (854, 400)
Screenshot: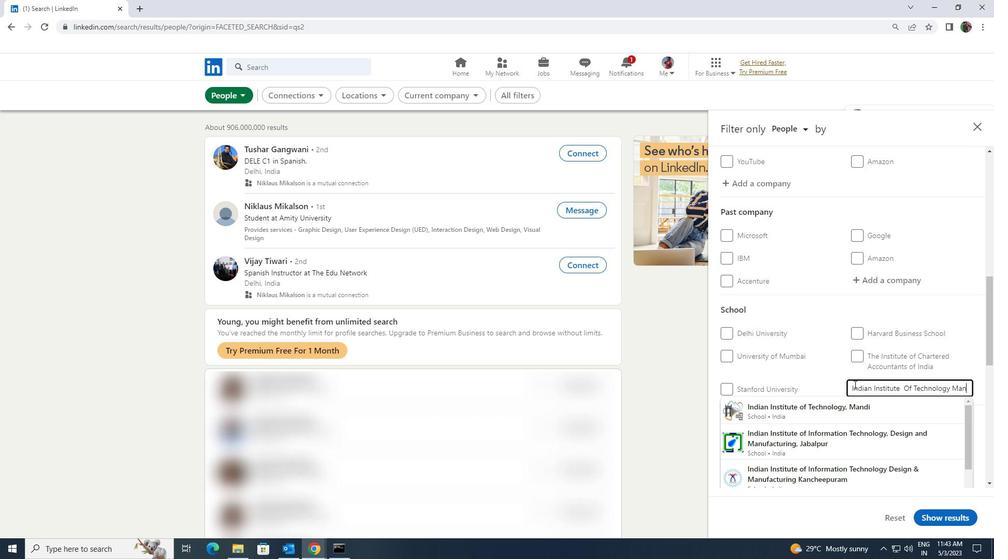 
Action: Mouse pressed left at (854, 400)
Screenshot: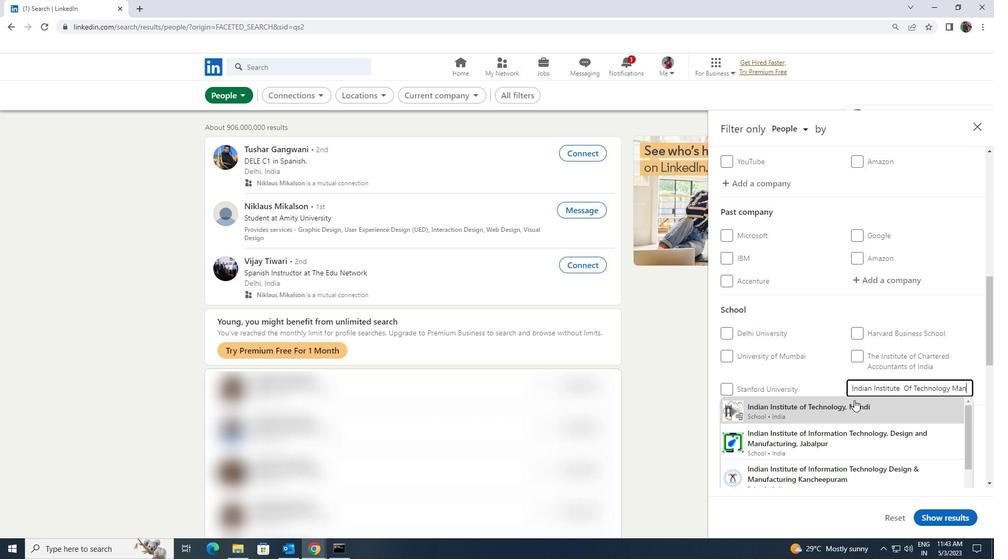 
Action: Mouse moved to (854, 401)
Screenshot: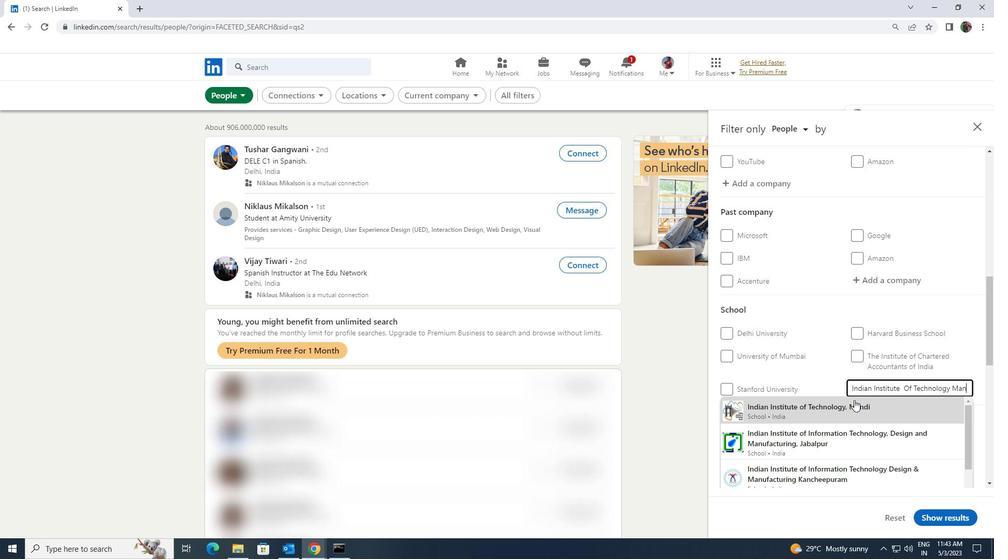 
Action: Mouse scrolled (854, 400) with delta (0, 0)
Screenshot: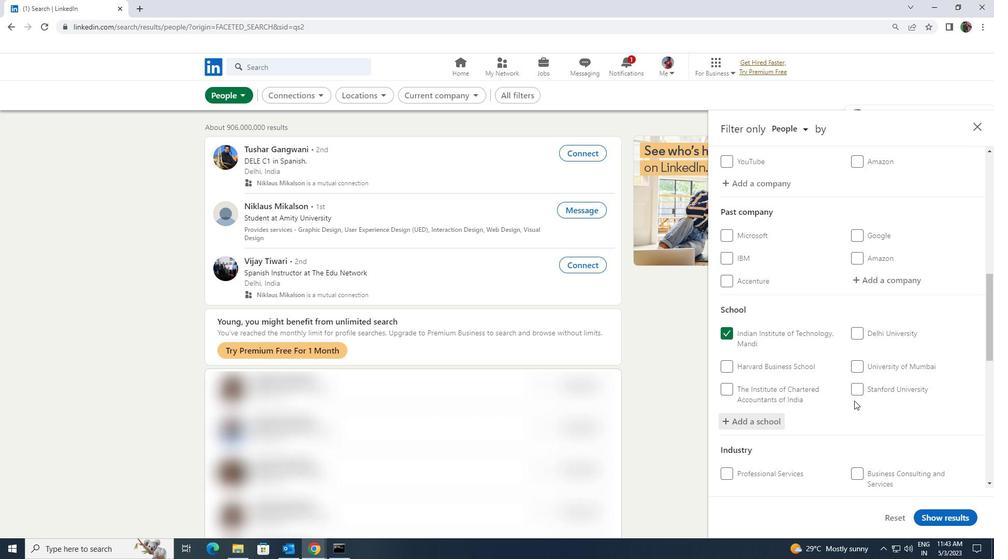 
Action: Mouse scrolled (854, 400) with delta (0, 0)
Screenshot: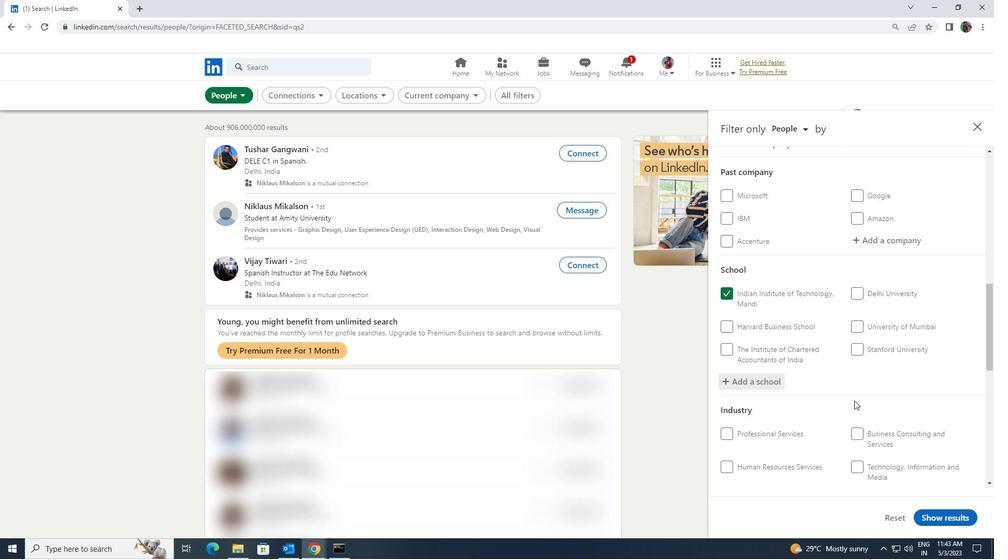 
Action: Mouse scrolled (854, 400) with delta (0, 0)
Screenshot: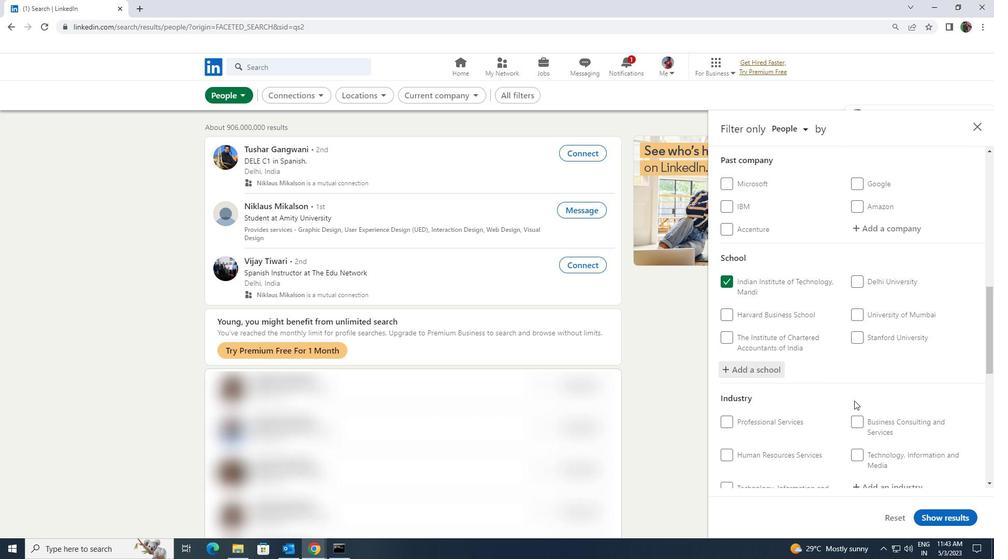 
Action: Mouse moved to (862, 385)
Screenshot: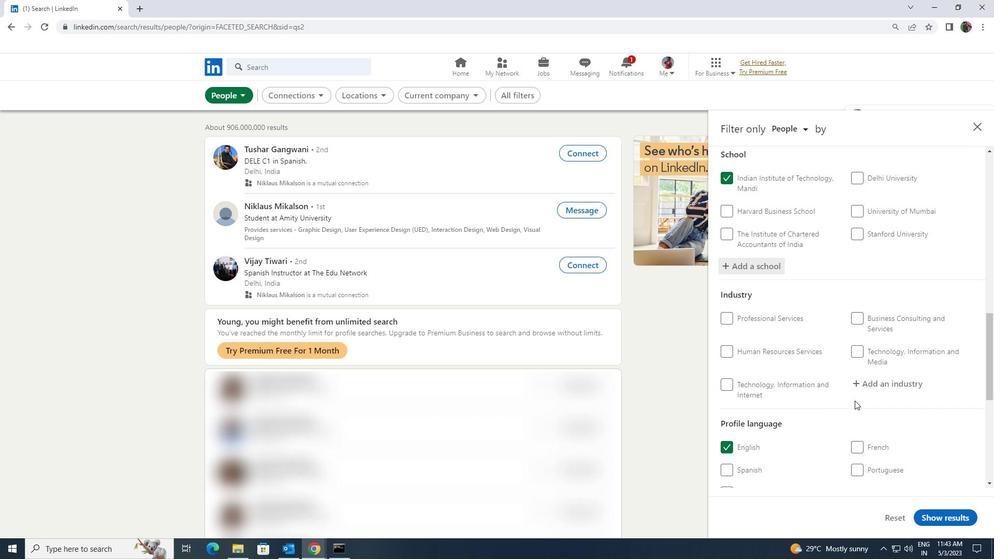 
Action: Mouse pressed left at (862, 385)
Screenshot: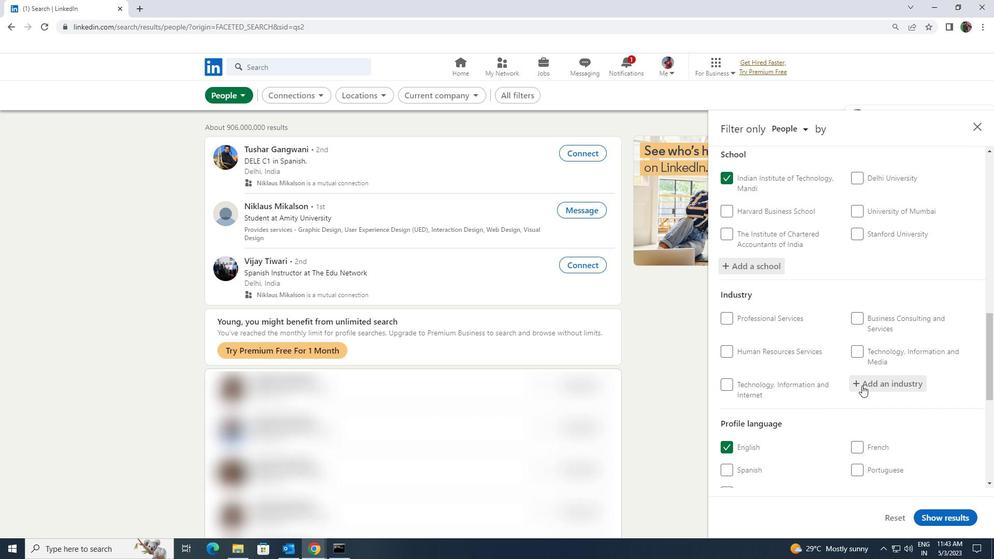 
Action: Key pressed <Key.shift><Key.shift>INTERNATIONAL<Key.space><Key.shift>AFF
Screenshot: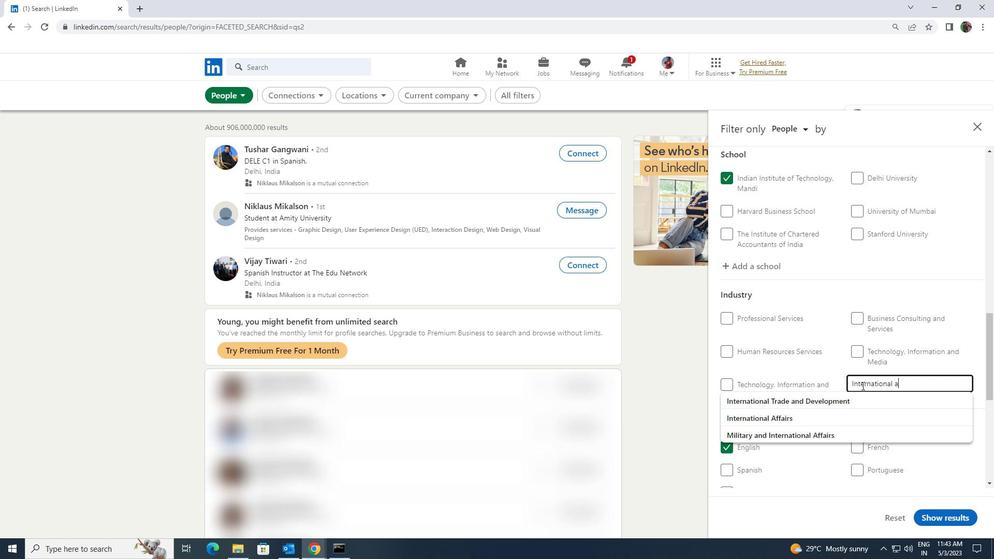 
Action: Mouse moved to (852, 400)
Screenshot: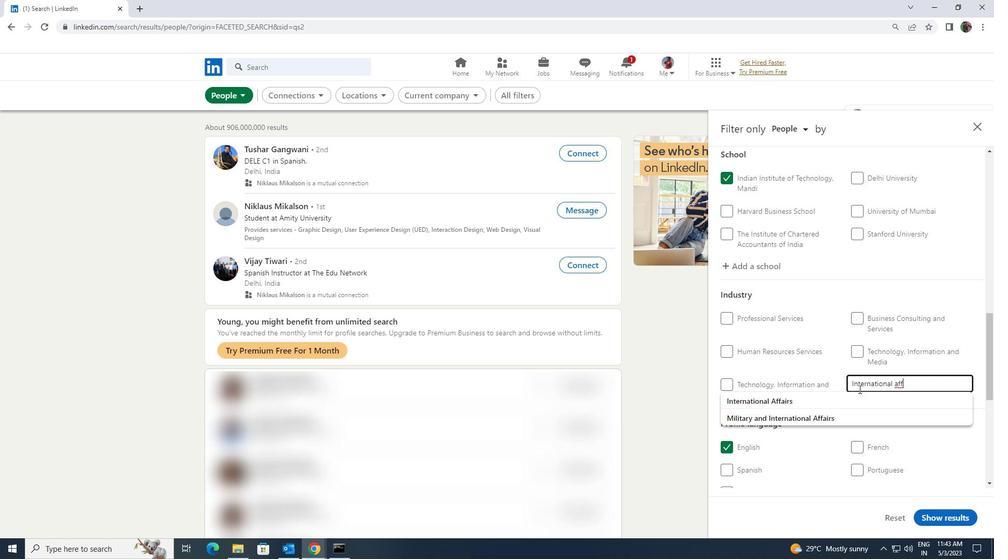 
Action: Mouse pressed left at (852, 400)
Screenshot: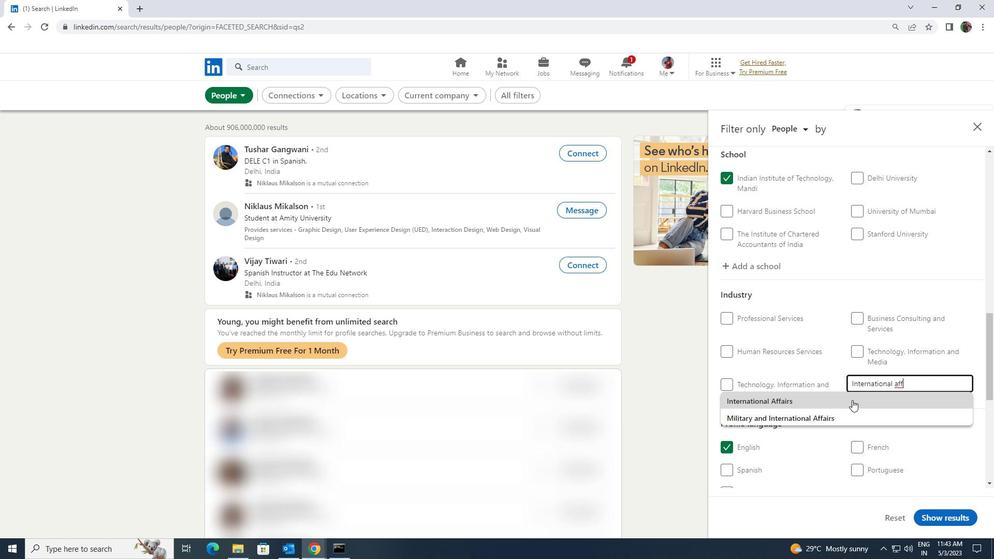 
Action: Mouse scrolled (852, 399) with delta (0, 0)
Screenshot: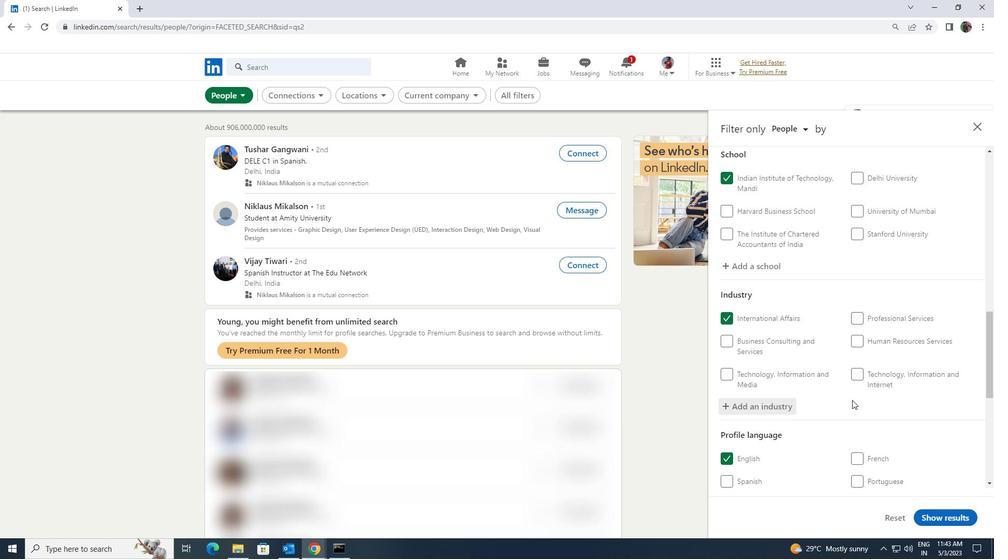 
Action: Mouse scrolled (852, 399) with delta (0, 0)
Screenshot: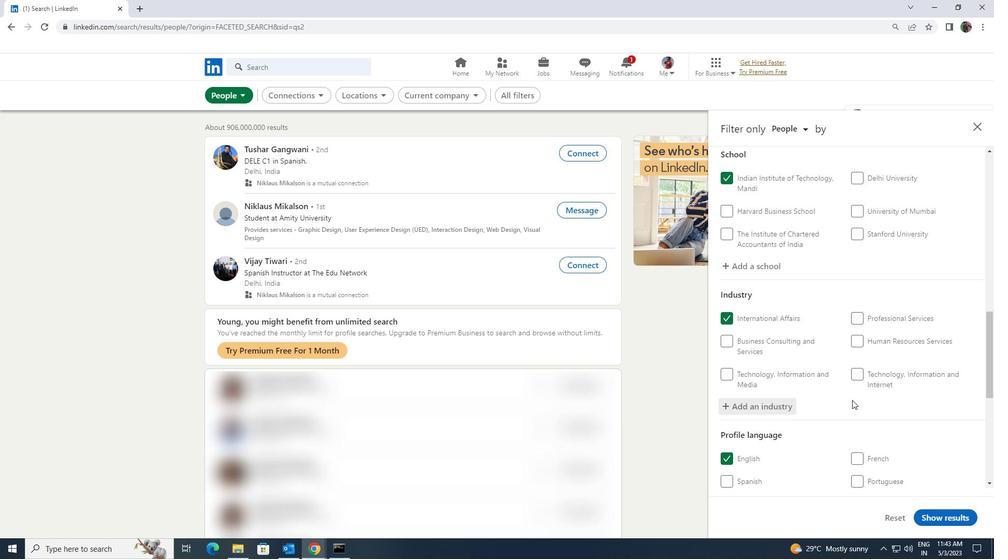 
Action: Mouse scrolled (852, 399) with delta (0, 0)
Screenshot: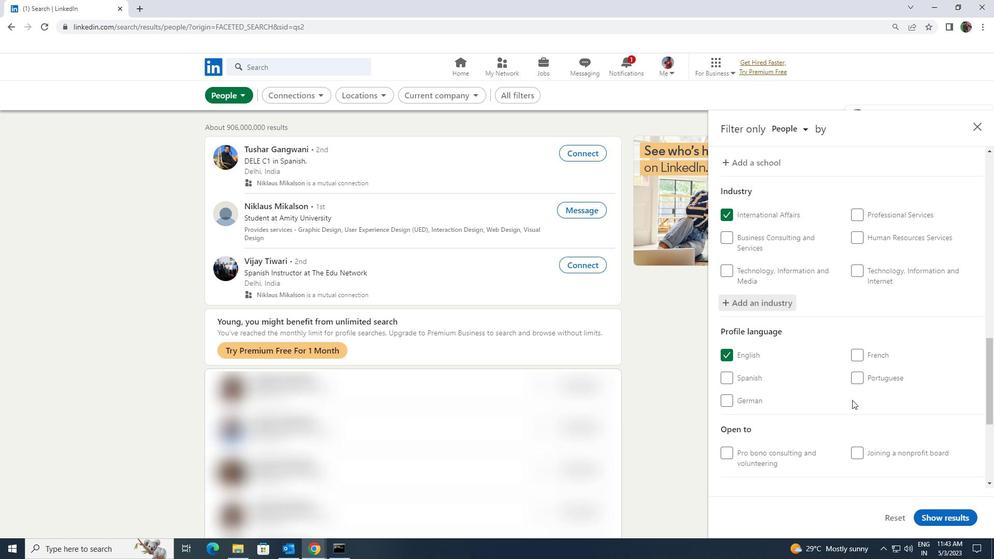 
Action: Mouse scrolled (852, 399) with delta (0, 0)
Screenshot: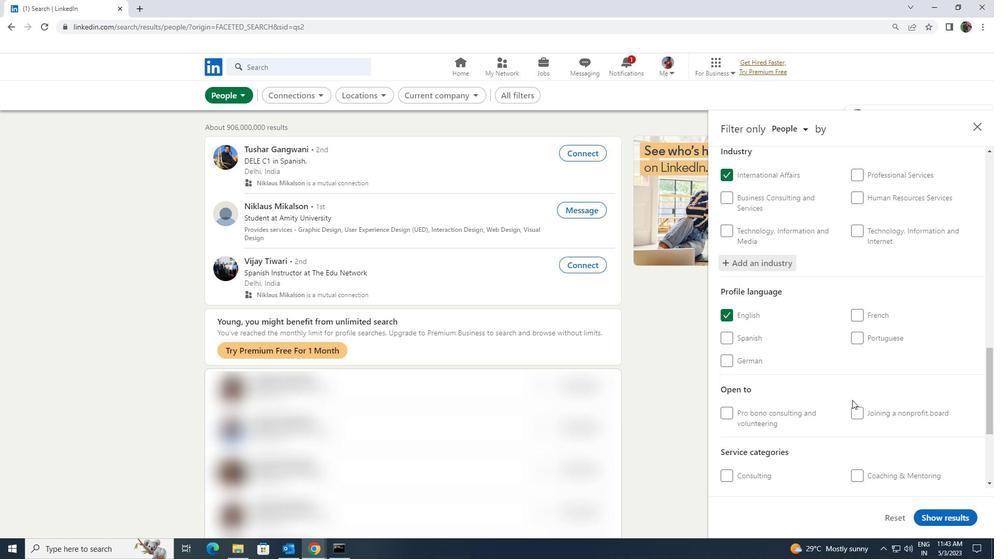 
Action: Mouse scrolled (852, 399) with delta (0, 0)
Screenshot: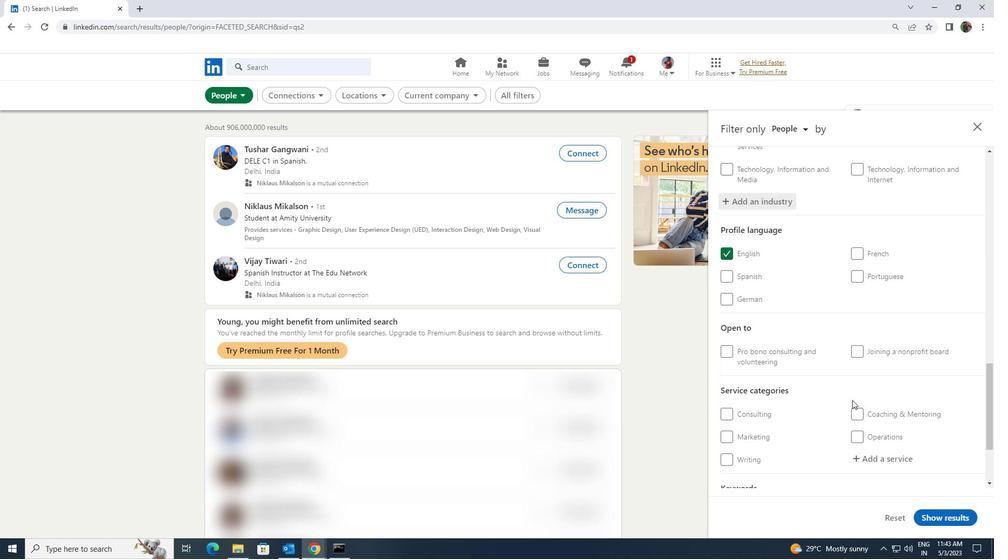 
Action: Mouse scrolled (852, 399) with delta (0, 0)
Screenshot: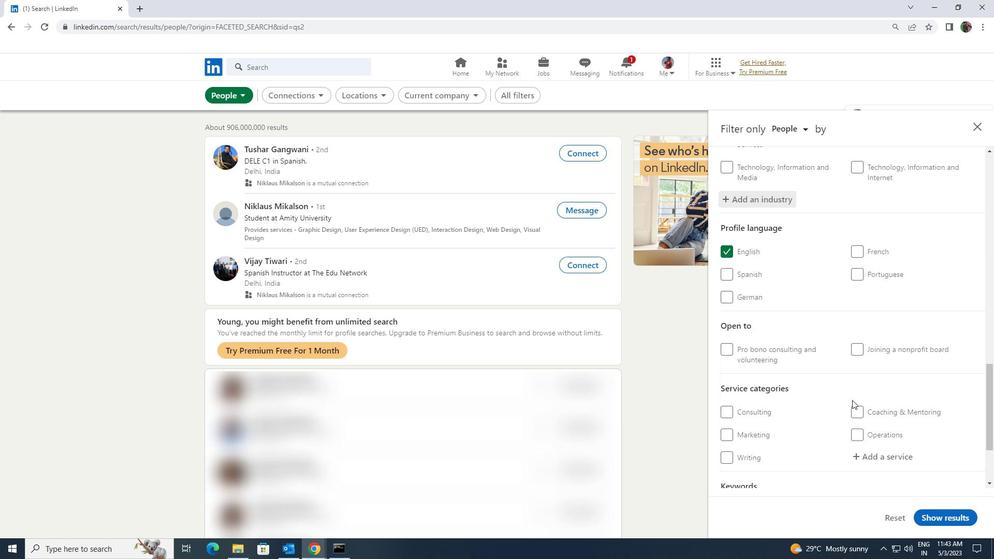 
Action: Mouse moved to (868, 355)
Screenshot: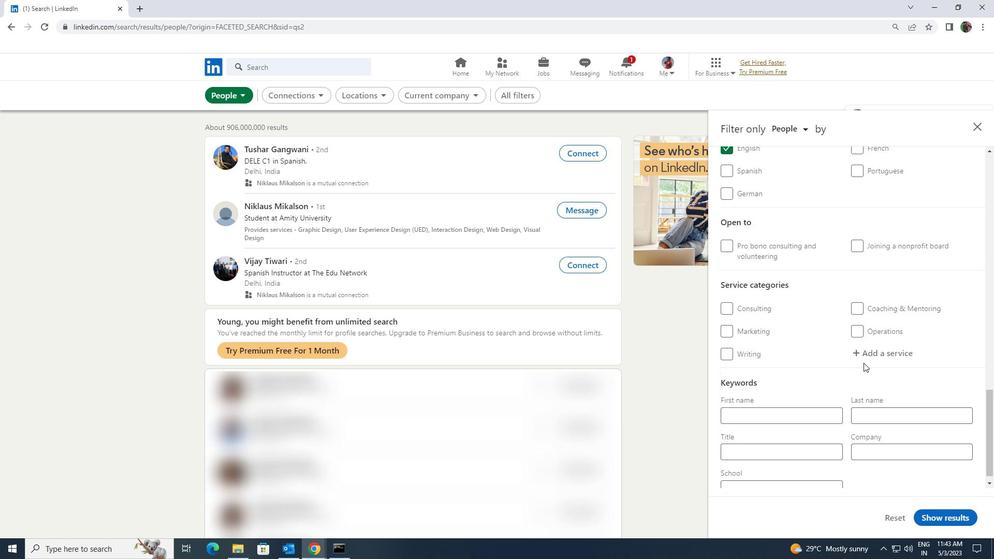 
Action: Mouse pressed left at (868, 355)
Screenshot: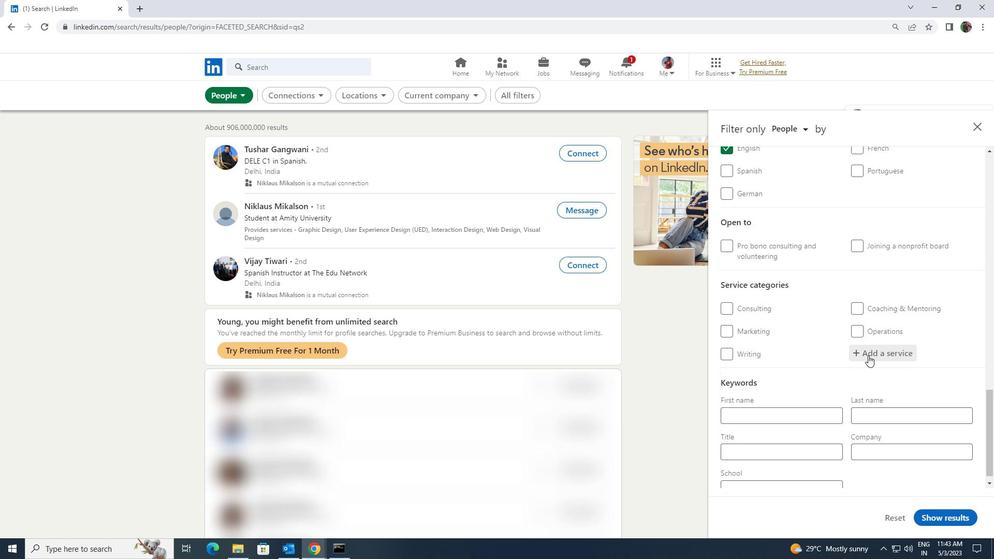 
Action: Key pressed <Key.shift><Key.shift><Key.shift><Key.shift>MANAGEMENT<Key.space><Key.shift>CON
Screenshot: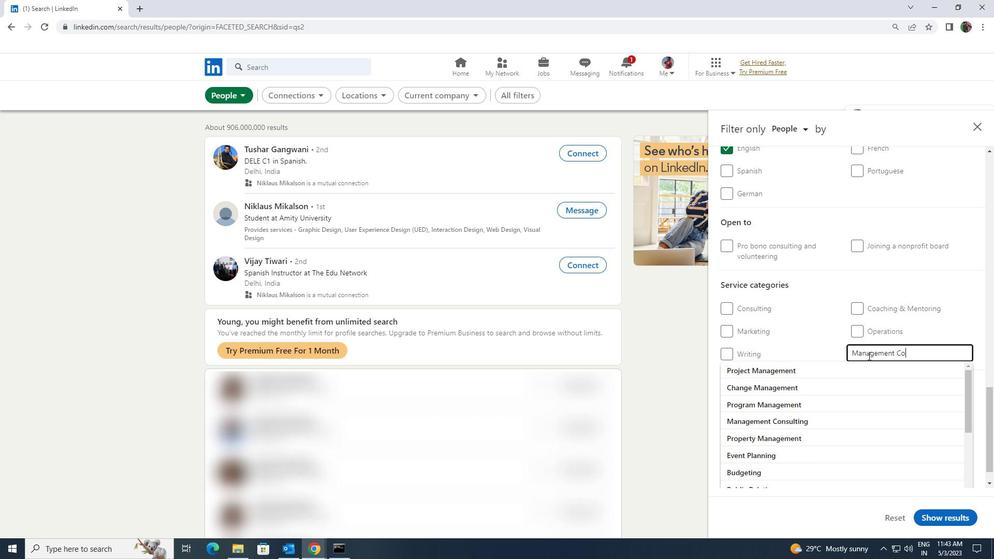 
Action: Mouse moved to (855, 367)
Screenshot: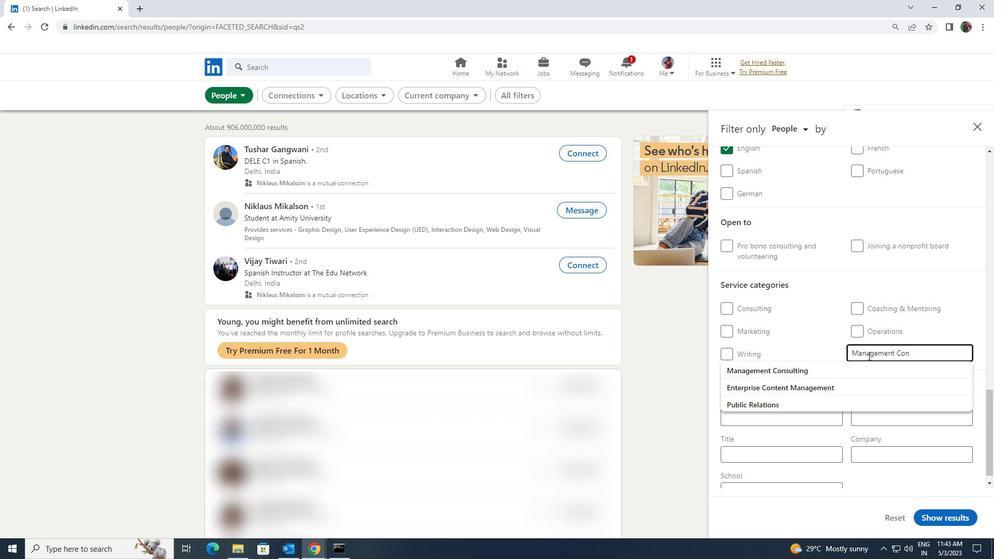 
Action: Mouse pressed left at (855, 367)
Screenshot: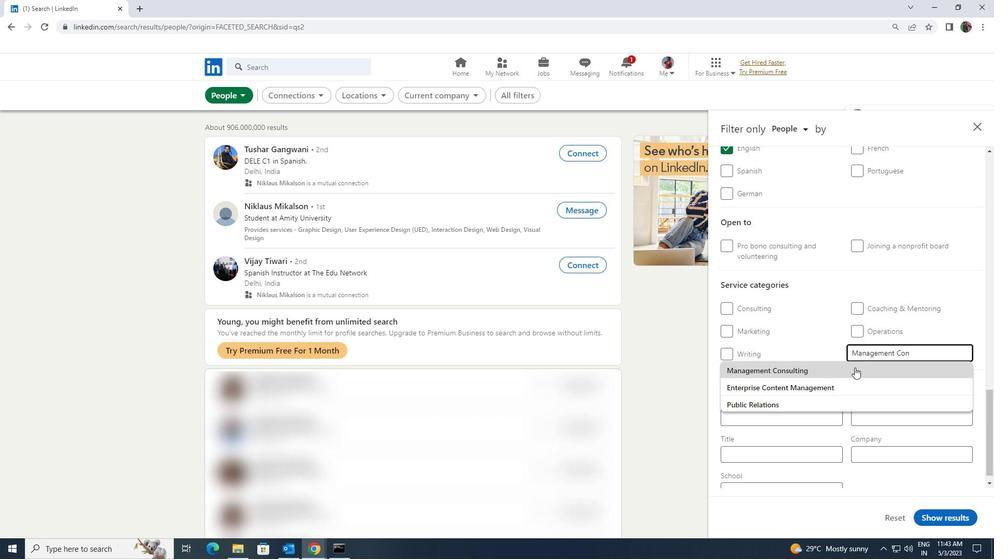 
Action: Mouse scrolled (855, 367) with delta (0, 0)
Screenshot: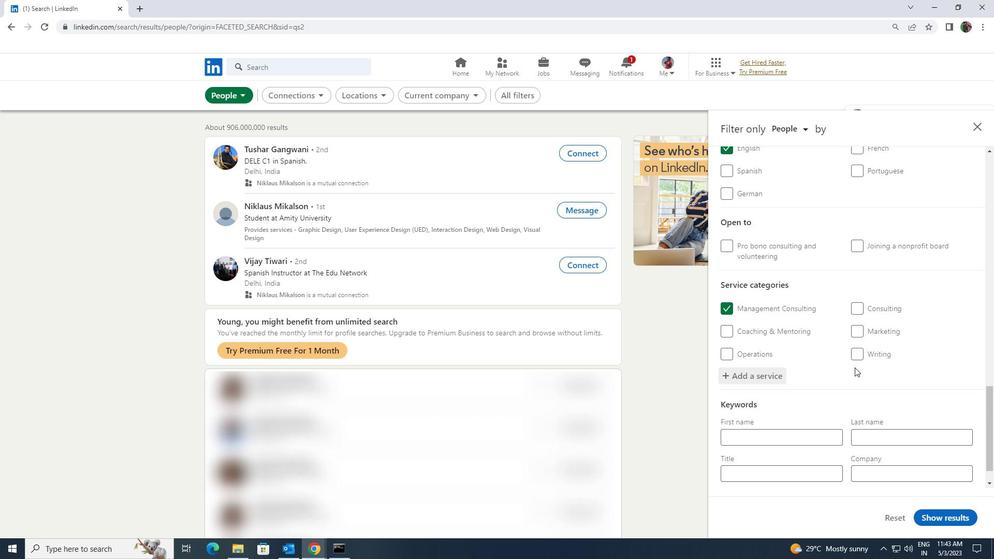 
Action: Mouse scrolled (855, 367) with delta (0, 0)
Screenshot: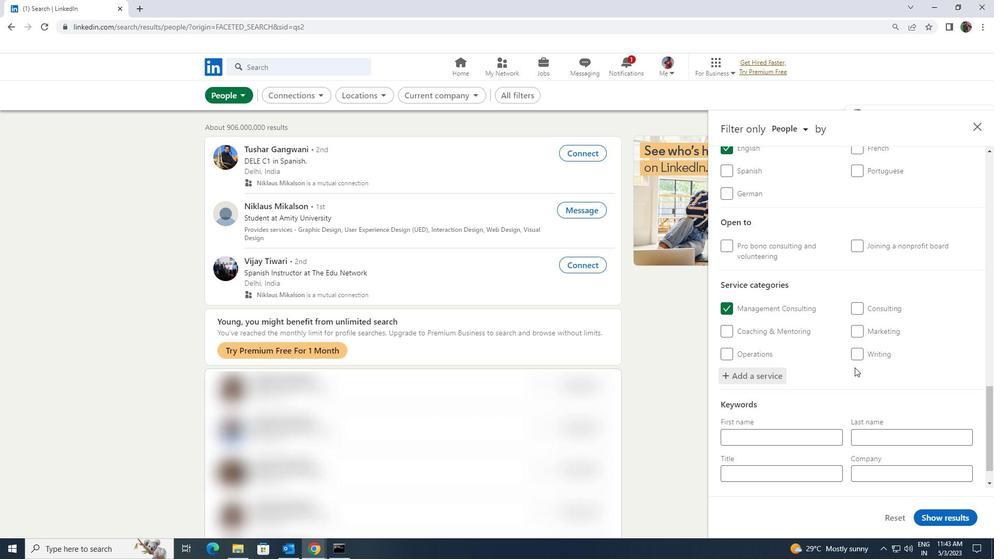 
Action: Mouse moved to (832, 436)
Screenshot: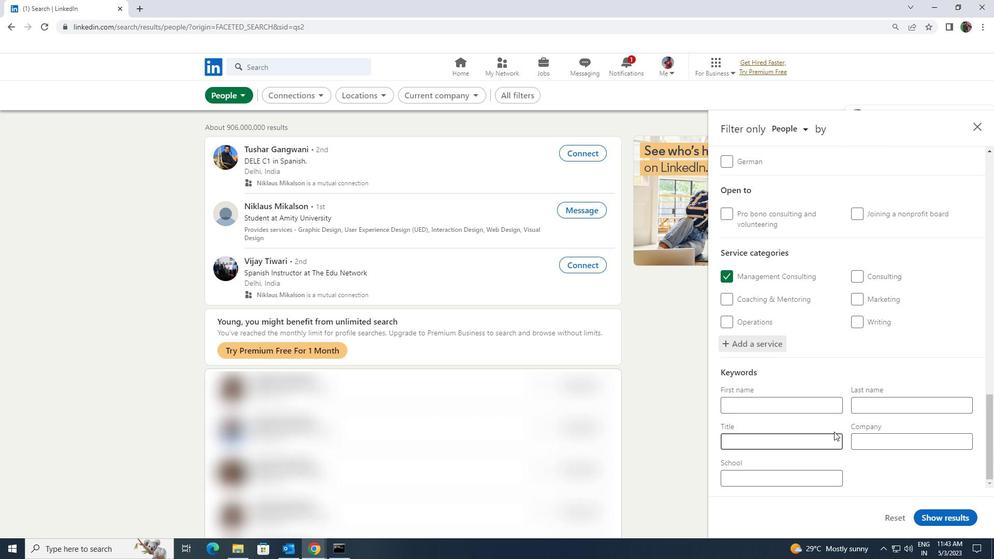 
Action: Mouse pressed left at (832, 436)
Screenshot: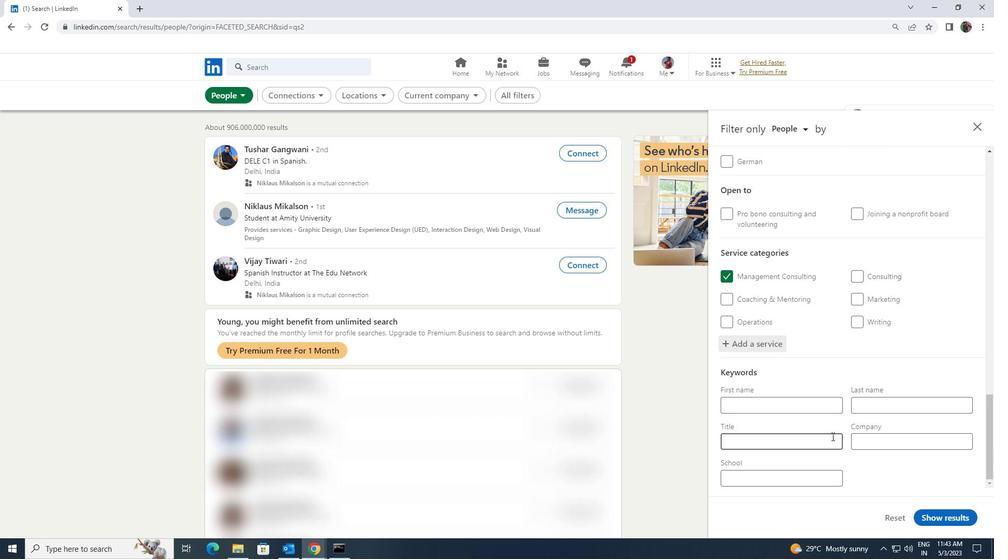 
Action: Key pressed <Key.shift><Key.shift><Key.shift><Key.shift>MEDICAL<Key.space><Key.shift>TRANSCRIPTIONIST
Screenshot: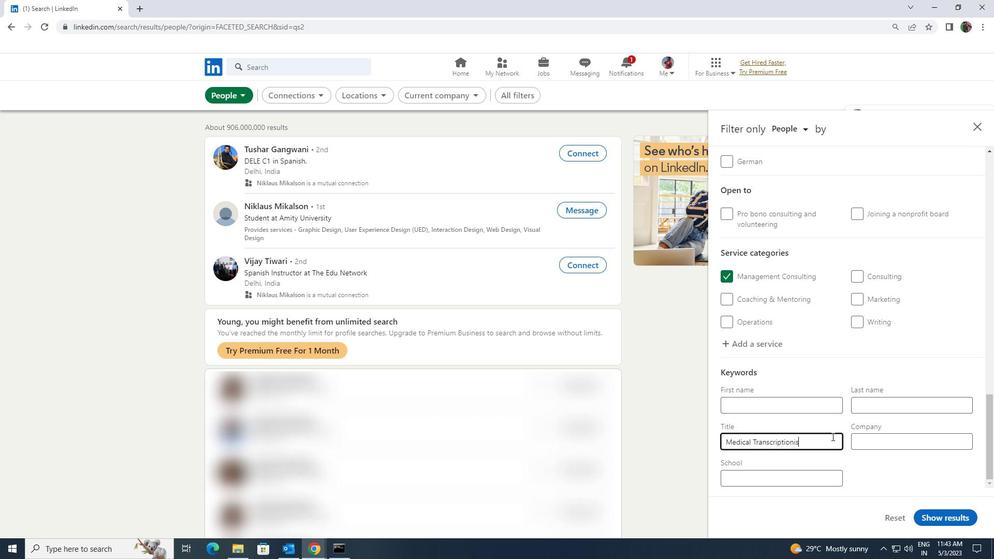 
Action: Mouse moved to (923, 510)
Screenshot: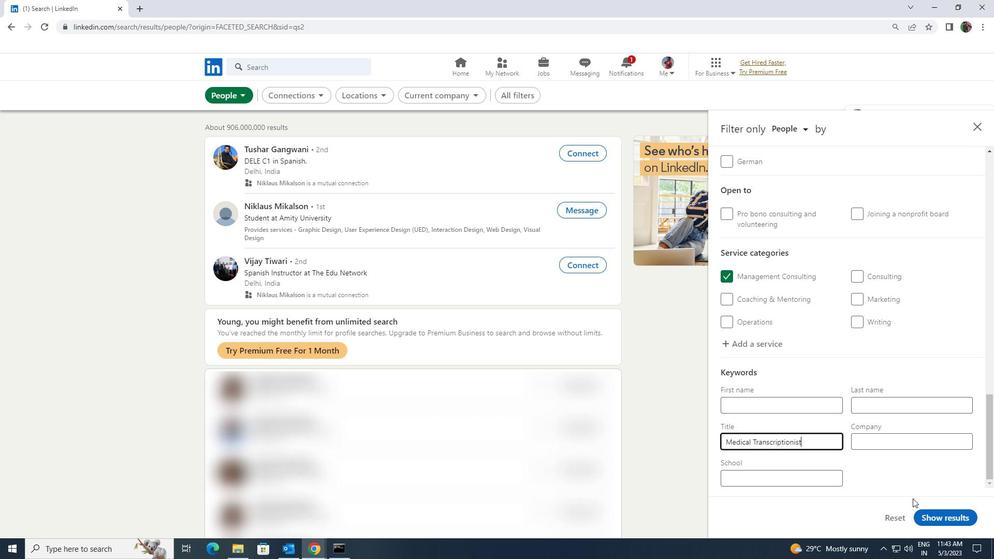 
Action: Mouse pressed left at (923, 510)
Screenshot: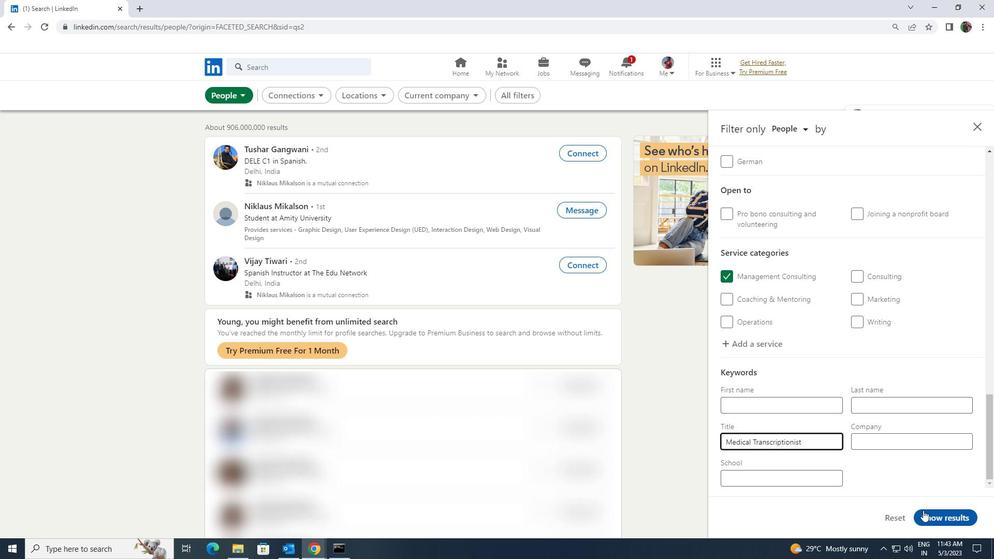 
